 Task: Add an event with the title Webinar: Introduction to Google AdWords, date '2024/04/04', time 7:30 AM to 9:30 AMand add a description: Conducting a competitive analysis to understand how the campaign performed compared to similar campaigns executed by competitors. This involves evaluating the differentiation, uniqueness, and competitive advantage of the campaign in the marketplace., put the event into Green category . Add location for the event as: 654 Shipwreck Beach, Zakynthos, Greece, logged in from the account softage.2@softage.netand send the event invitation to softage.9@softage.net and softage.10@softage.net. Set a reminder for the event 12 hour before
Action: Mouse moved to (118, 109)
Screenshot: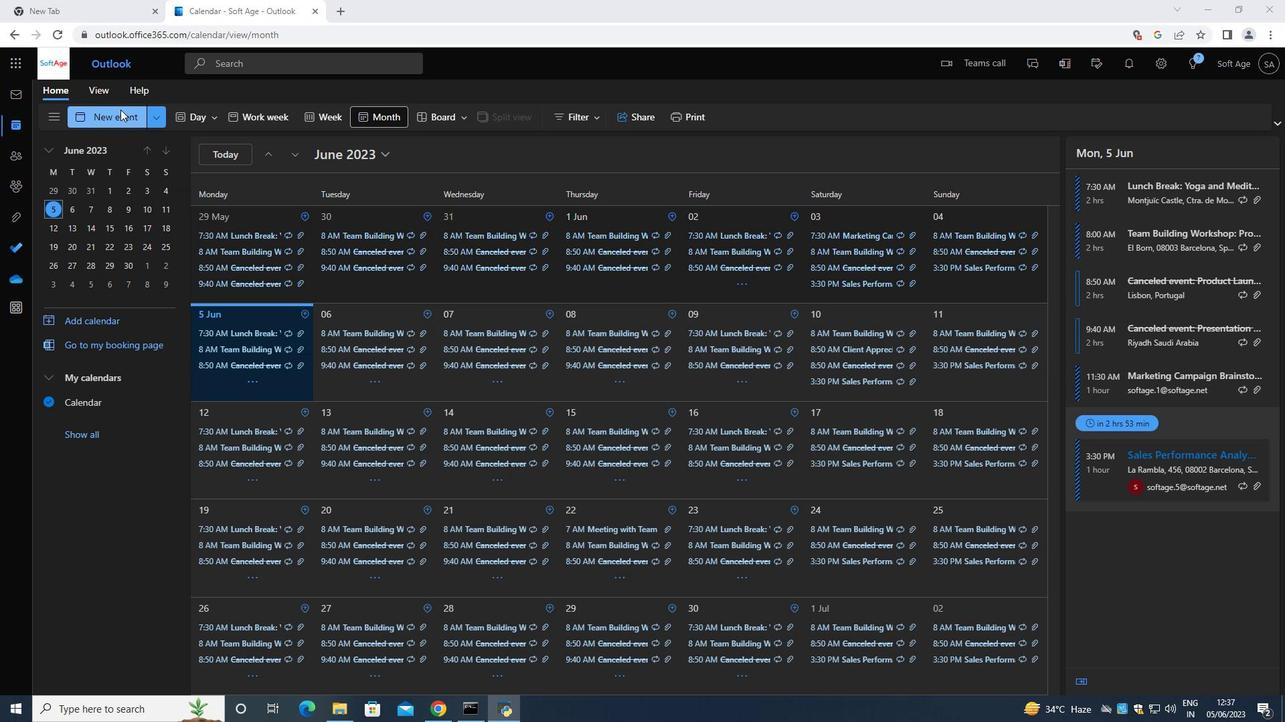 
Action: Mouse pressed left at (118, 109)
Screenshot: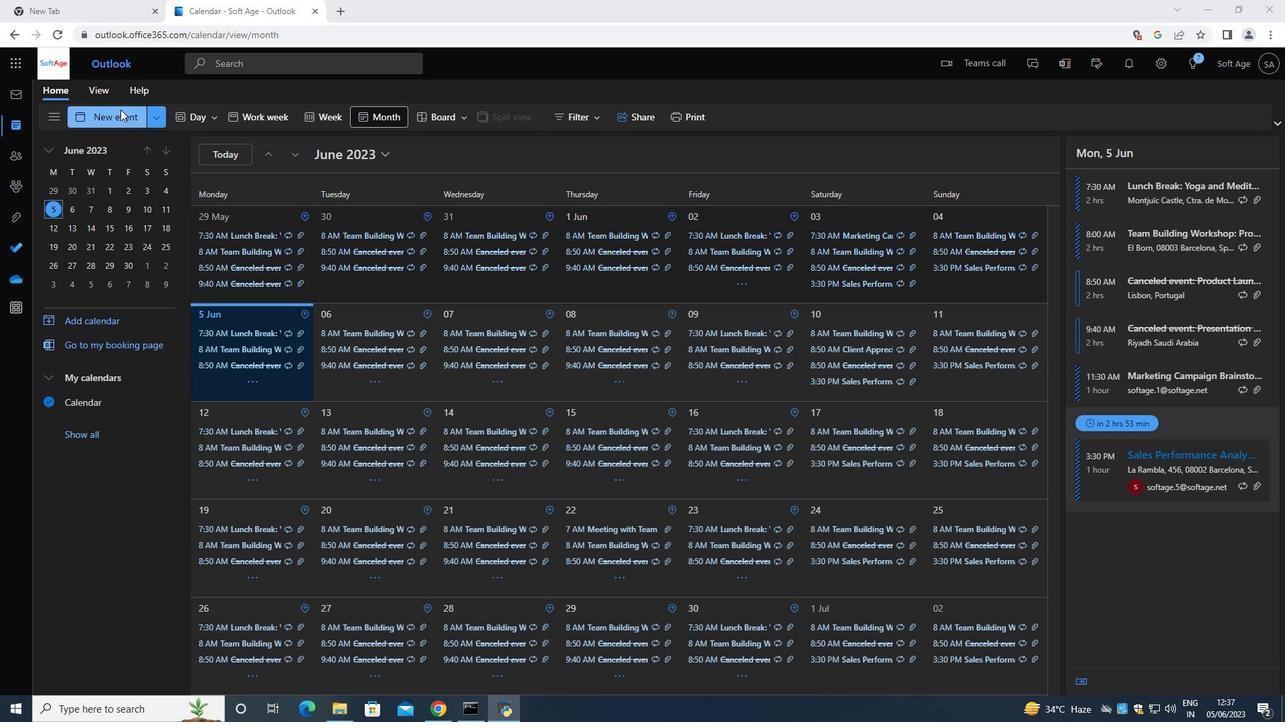
Action: Mouse moved to (356, 199)
Screenshot: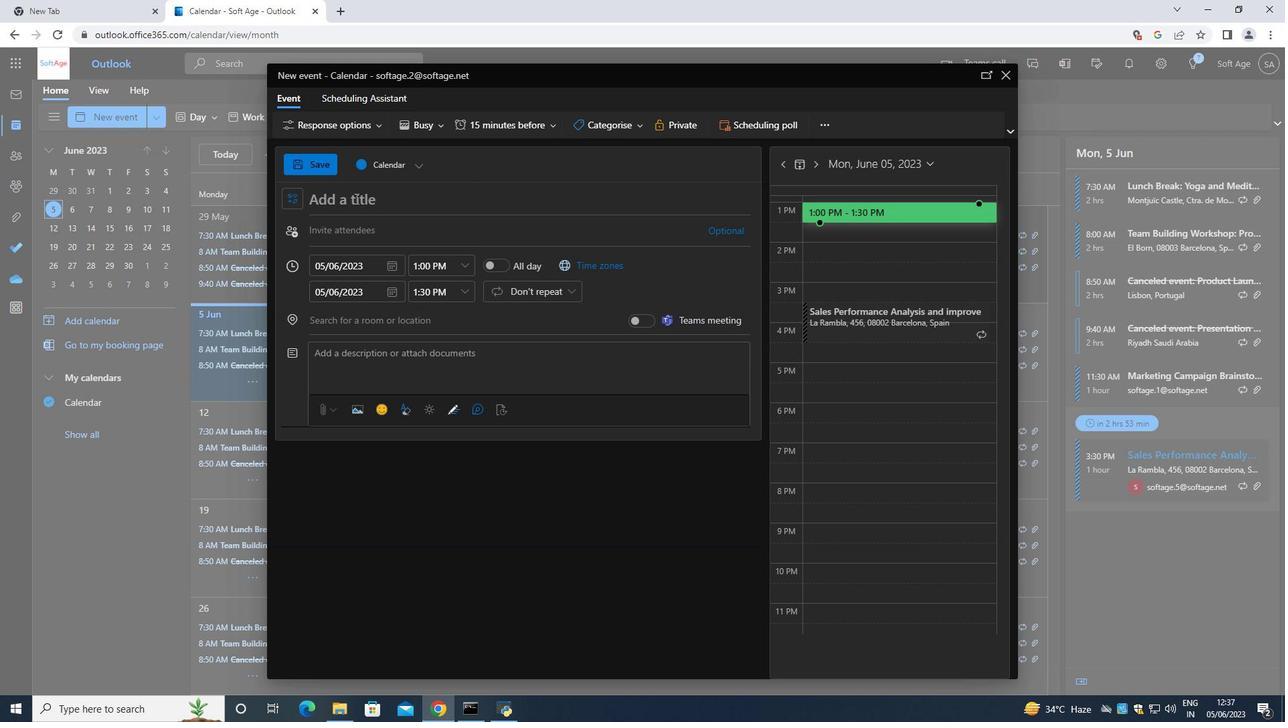 
Action: Mouse pressed left at (356, 199)
Screenshot: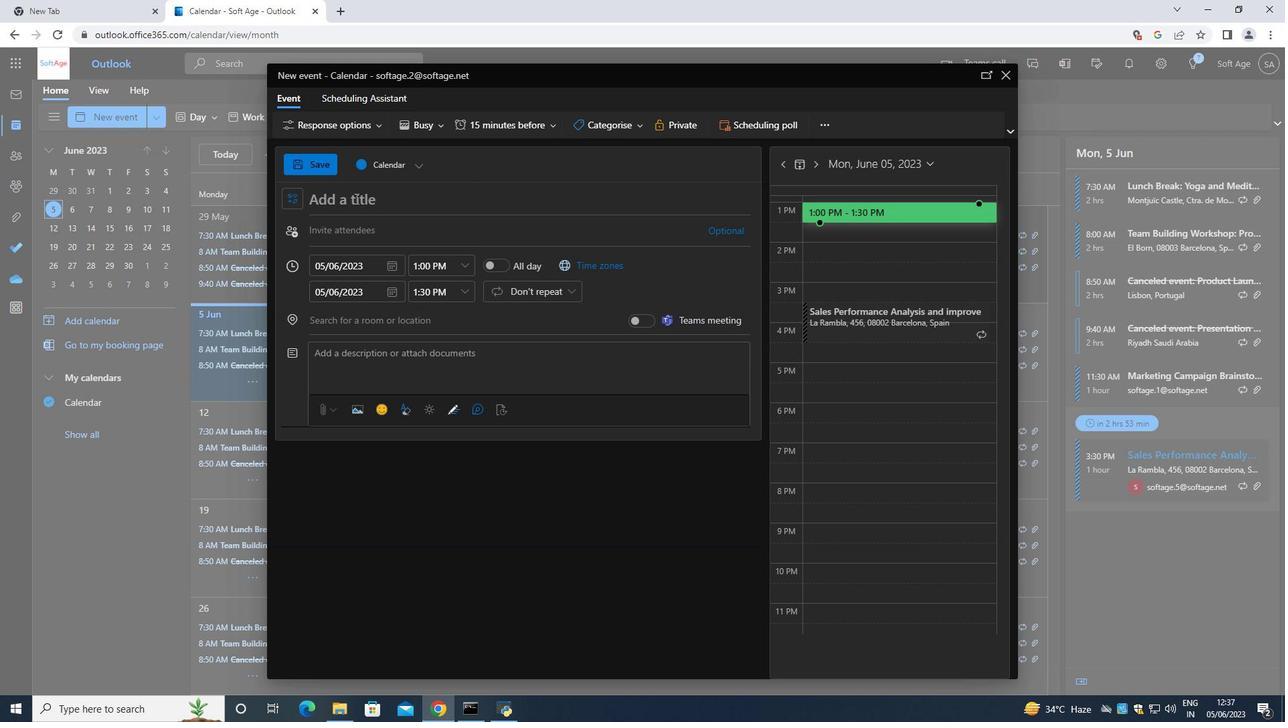 
Action: Mouse moved to (328, 182)
Screenshot: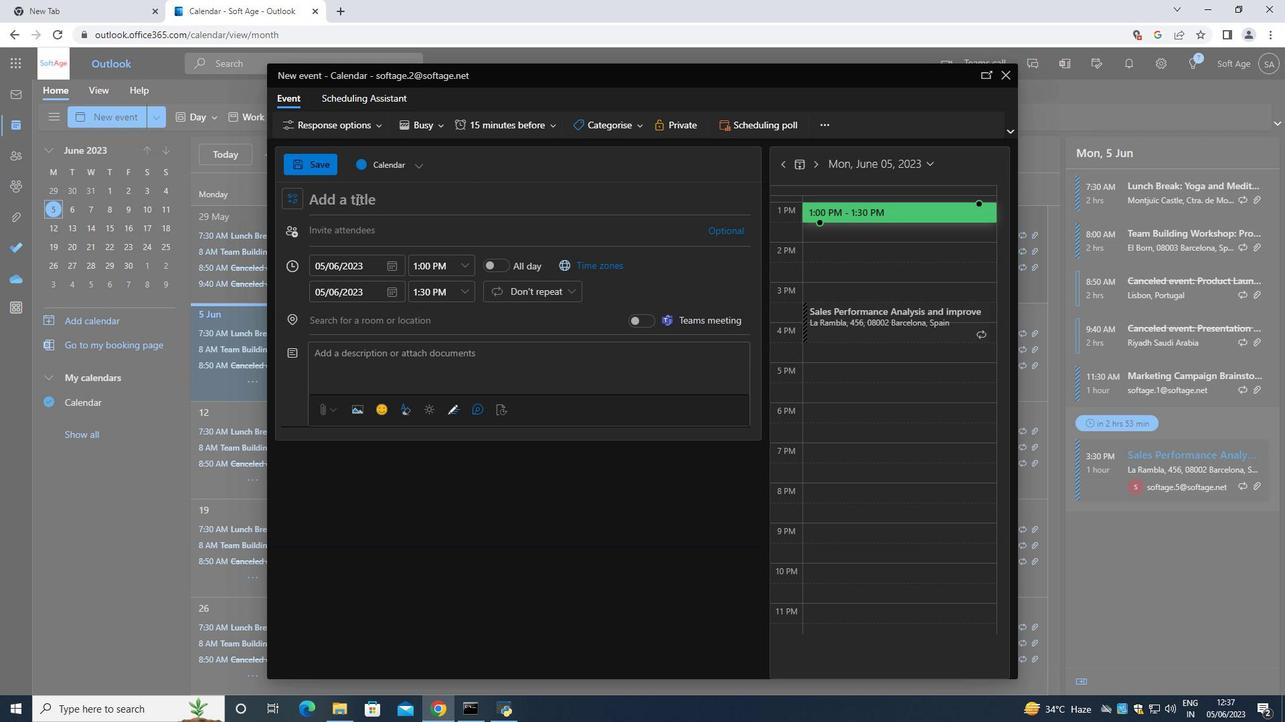 
Action: Key pressed <Key.shift>Webinar<Key.space><Key.backspace><Key.shift_r>:<Key.space><Key.shift><Key.shift><Key.shift><Key.shift>Introduction<Key.space>to<Key.space><Key.shift><Key.shift><Key.shift><Key.shift><Key.shift><Key.shift><Key.shift><Key.shift><Key.shift><Key.shift><Key.shift><Key.shift><Key.shift><Key.shift><Key.shift><Key.shift>Google<Key.space><Key.shift>D<Key.backspace><Key.shift>Ad<Key.shift><Key.shift><Key.shift><Key.shift><Key.shift>w<Key.backspace><Key.shift><Key.shift><Key.shift><Key.shift><Key.shift><Key.shift><Key.shift>Words
Screenshot: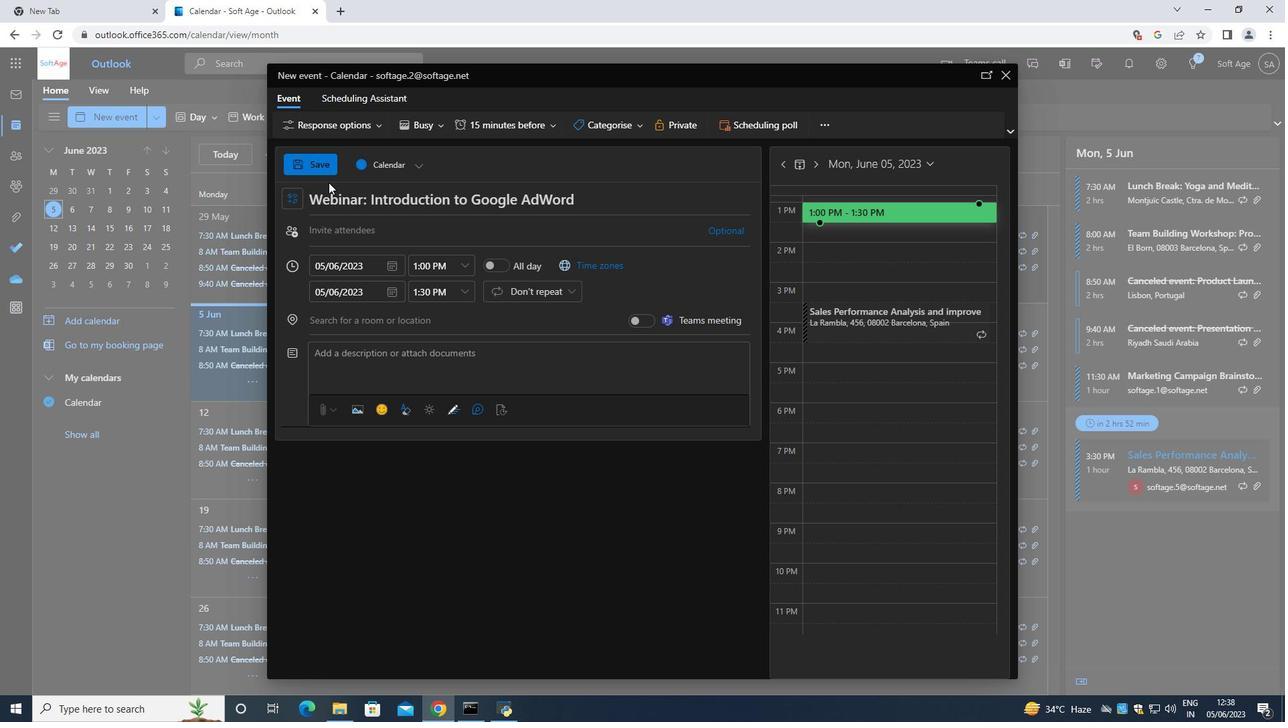 
Action: Mouse moved to (392, 267)
Screenshot: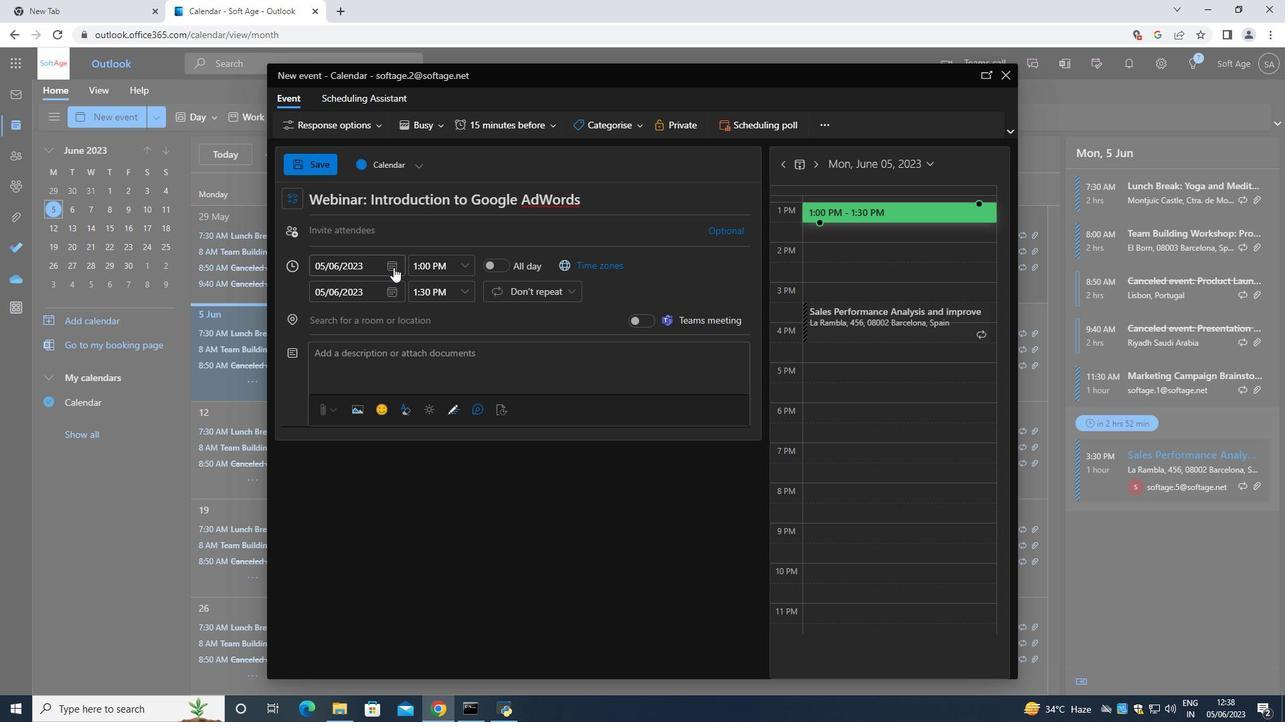 
Action: Mouse pressed left at (392, 267)
Screenshot: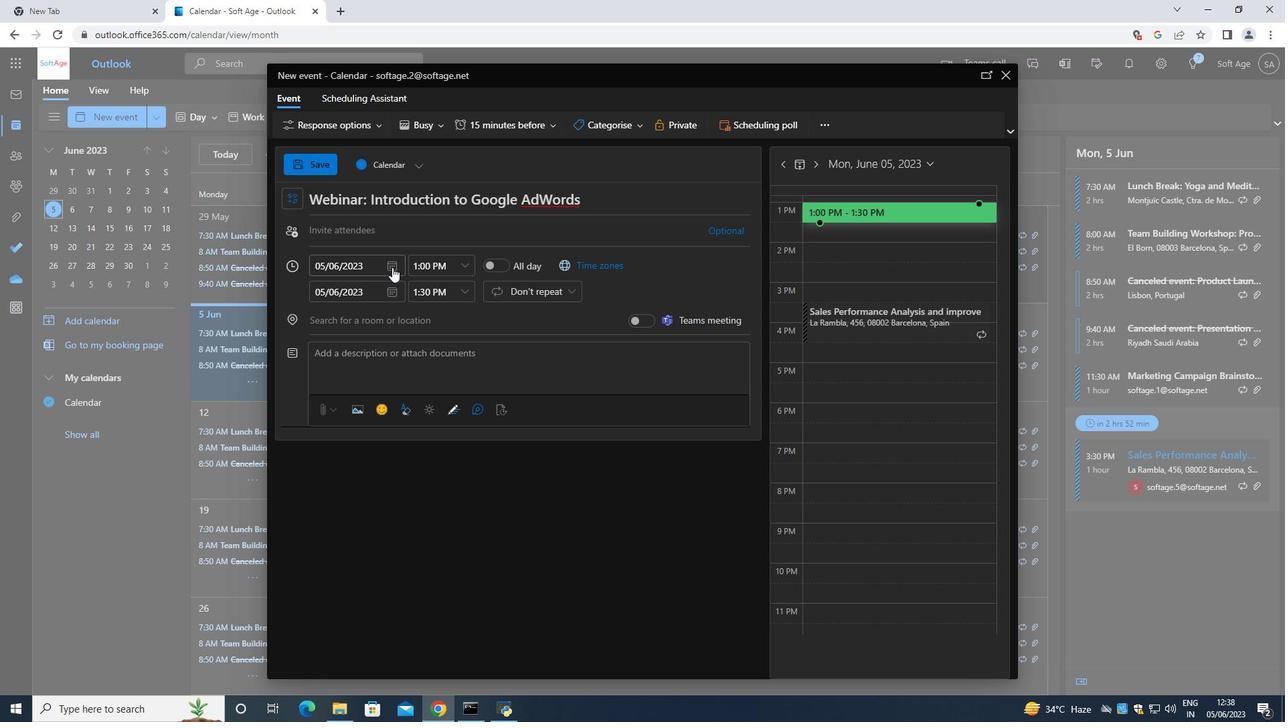 
Action: Mouse moved to (437, 291)
Screenshot: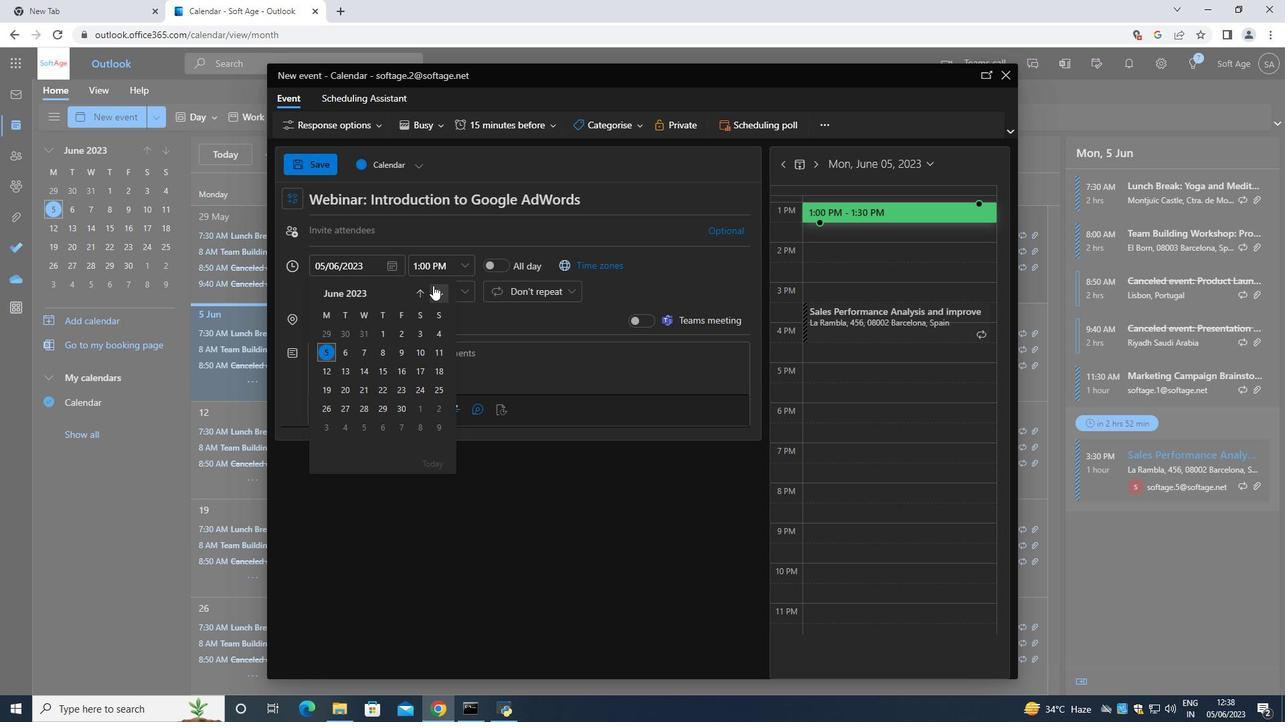 
Action: Mouse pressed left at (437, 291)
Screenshot: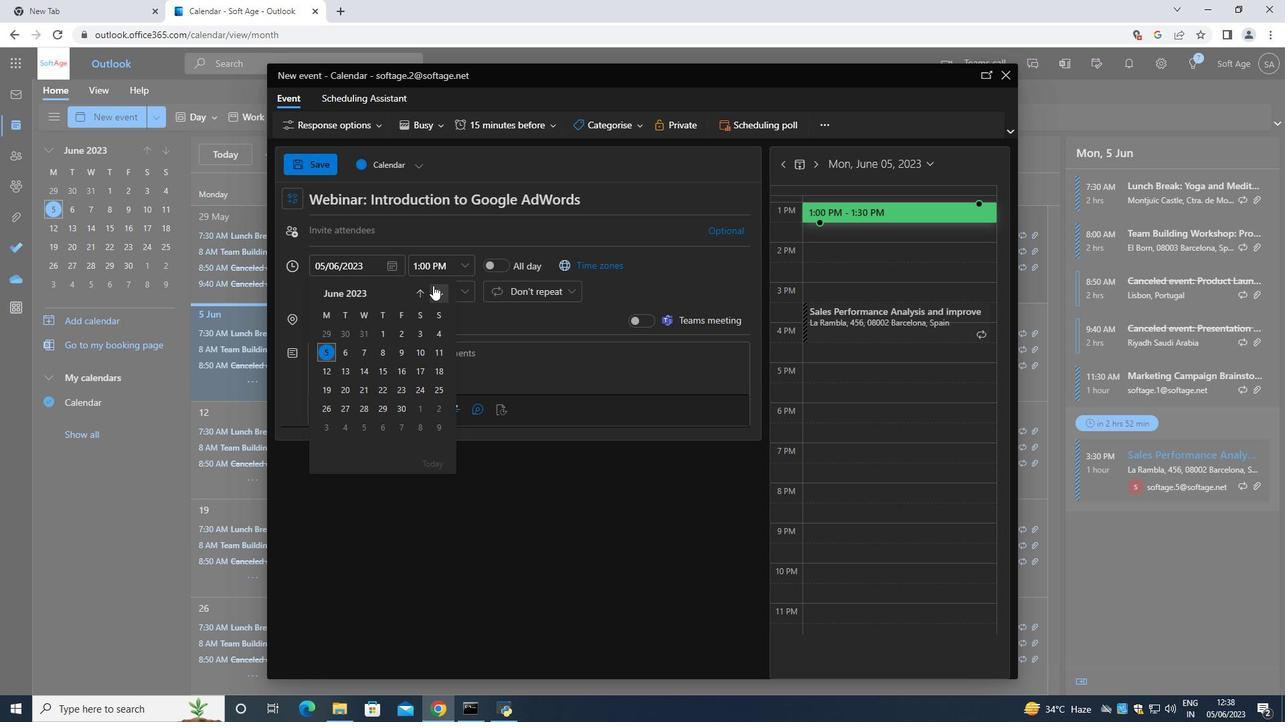 
Action: Mouse moved to (438, 291)
Screenshot: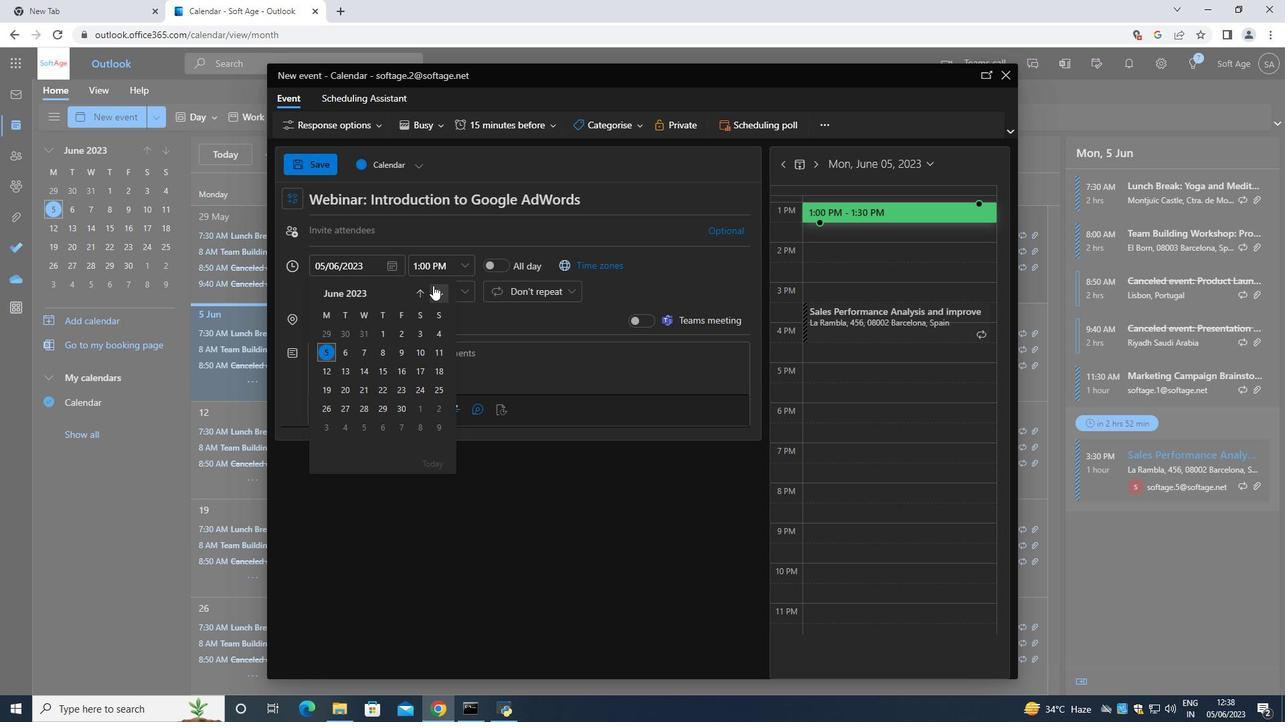 
Action: Mouse pressed left at (438, 291)
Screenshot: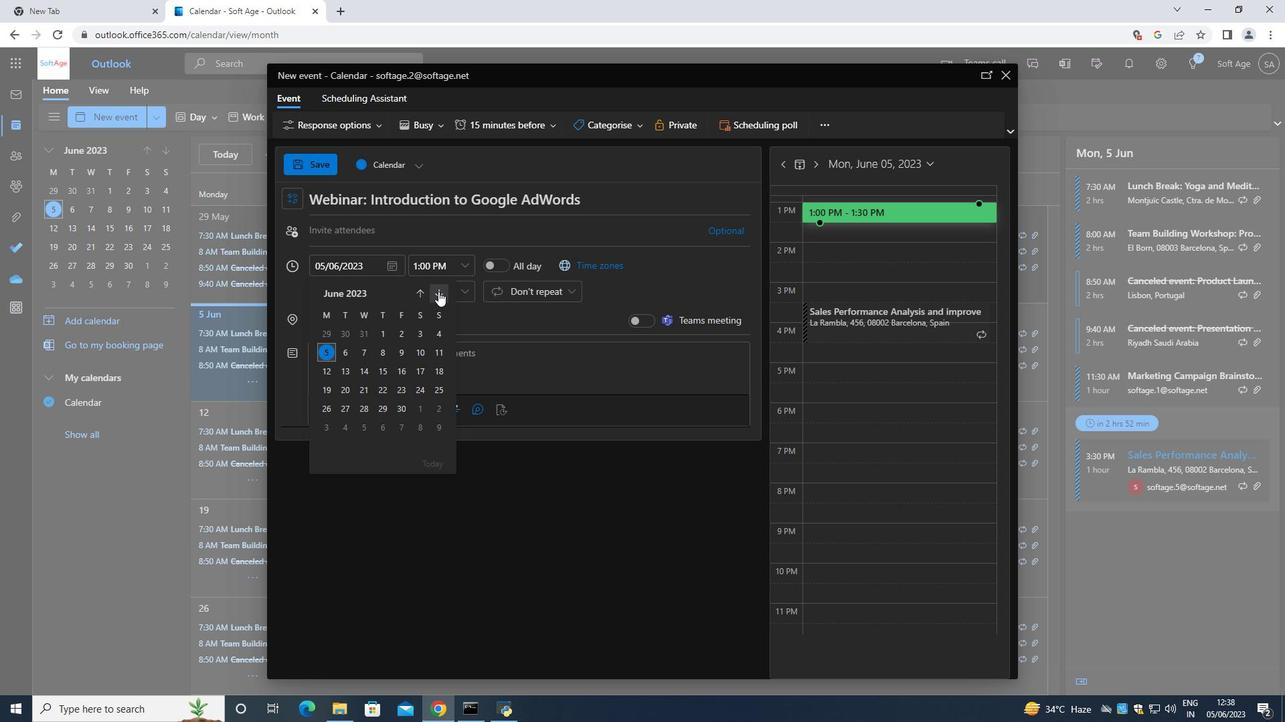 
Action: Mouse pressed left at (438, 291)
Screenshot: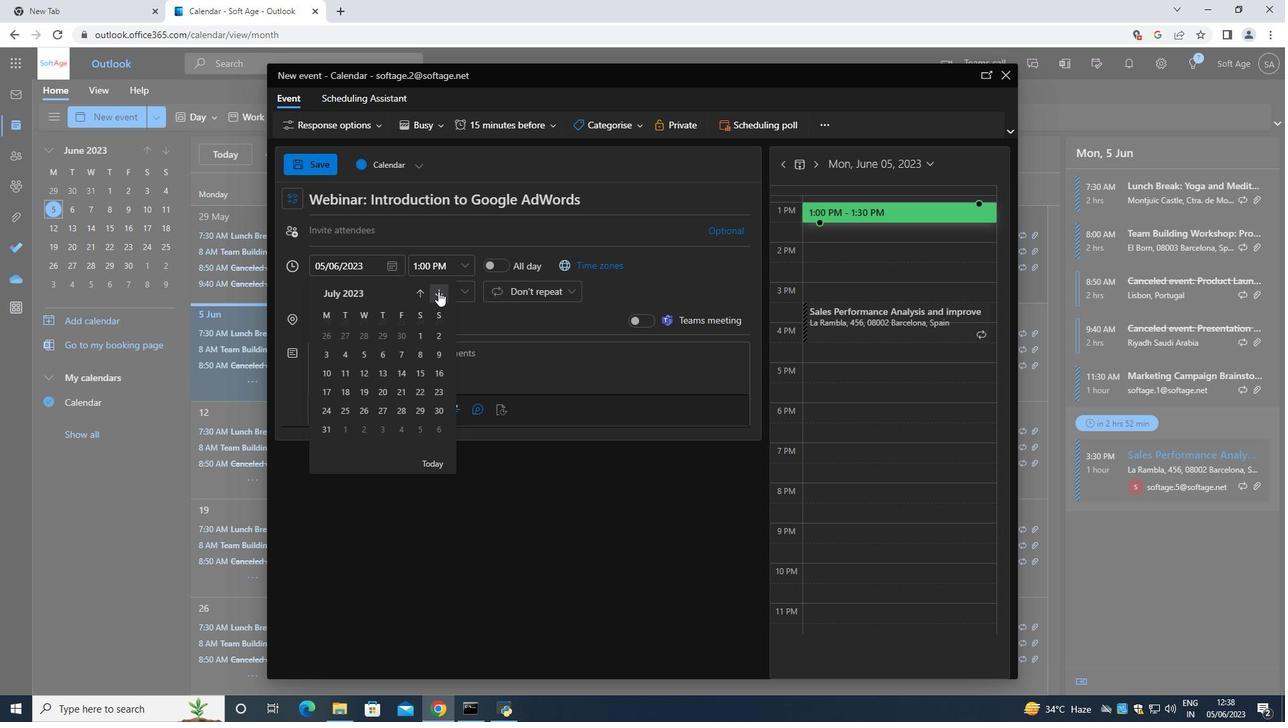 
Action: Mouse moved to (438, 291)
Screenshot: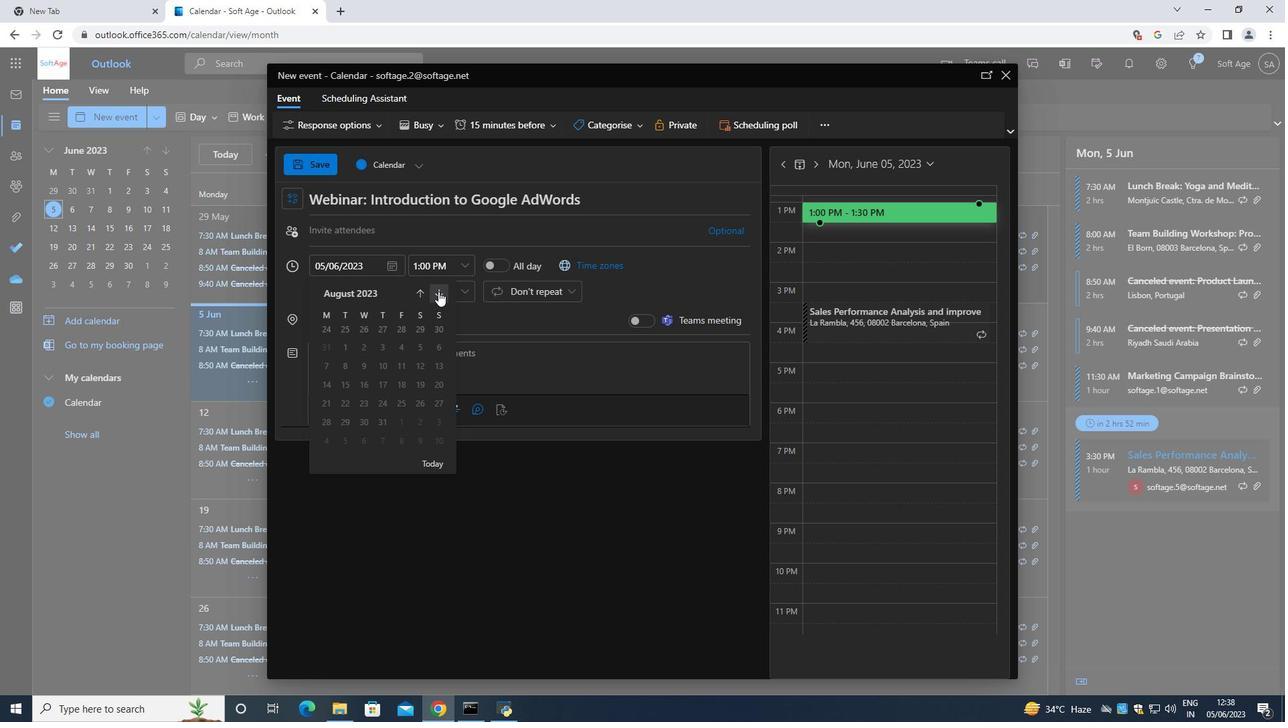 
Action: Mouse pressed left at (438, 291)
Screenshot: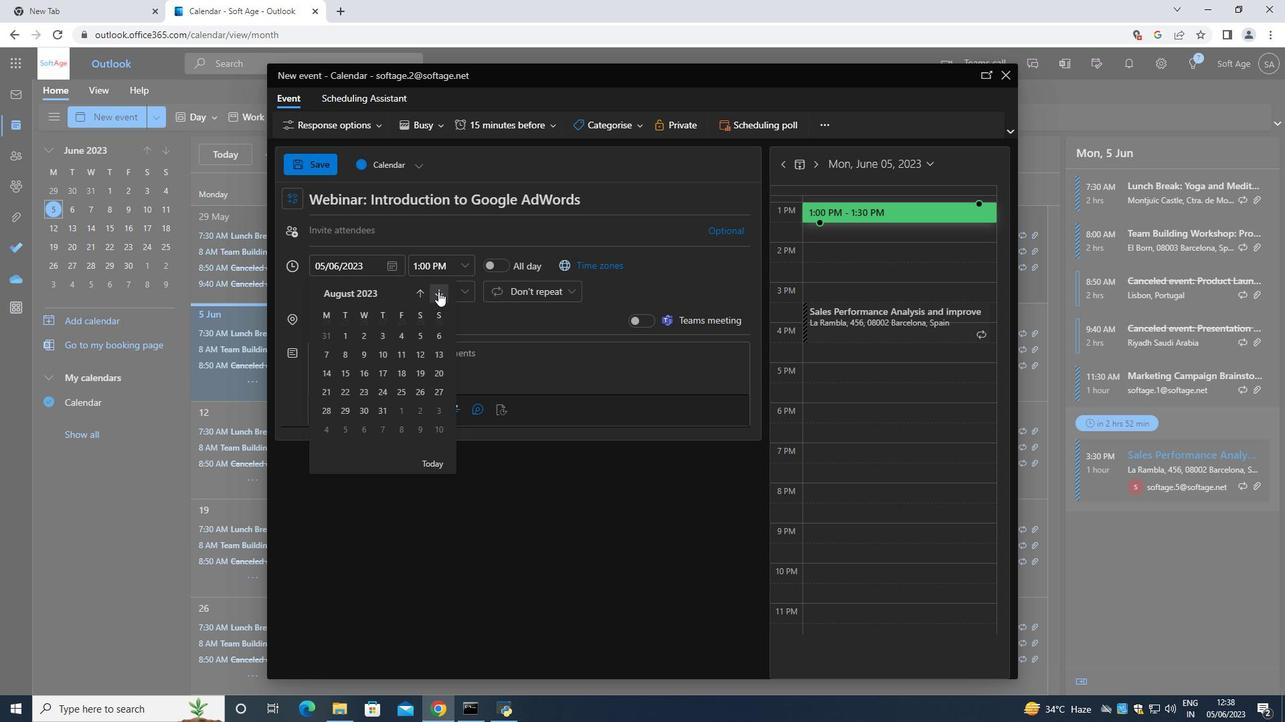
Action: Mouse pressed left at (438, 291)
Screenshot: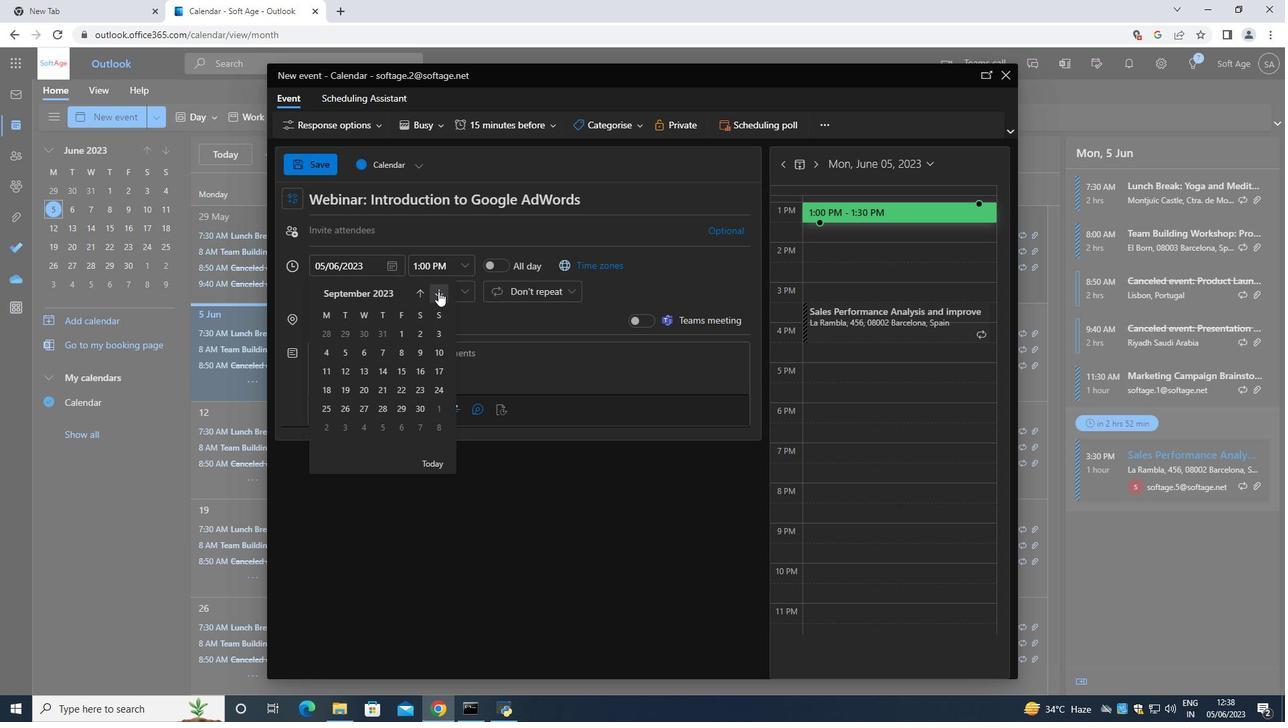 
Action: Mouse moved to (439, 291)
Screenshot: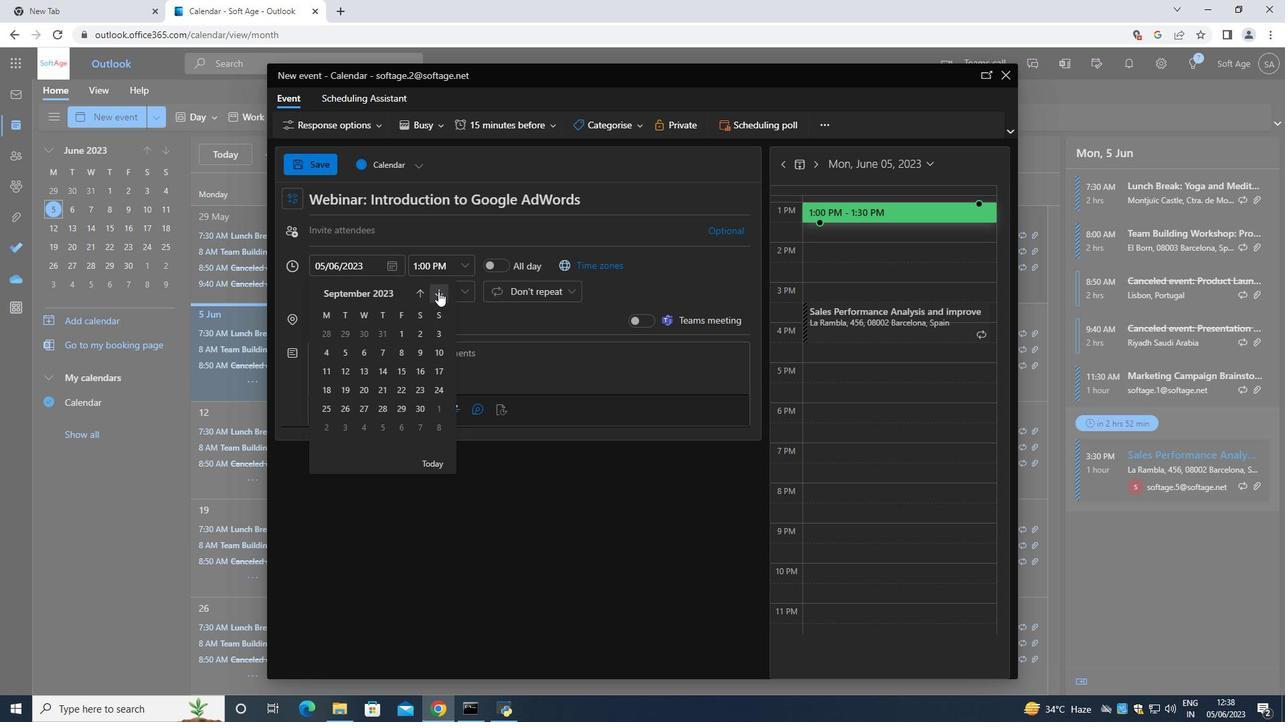 
Action: Mouse pressed left at (439, 291)
Screenshot: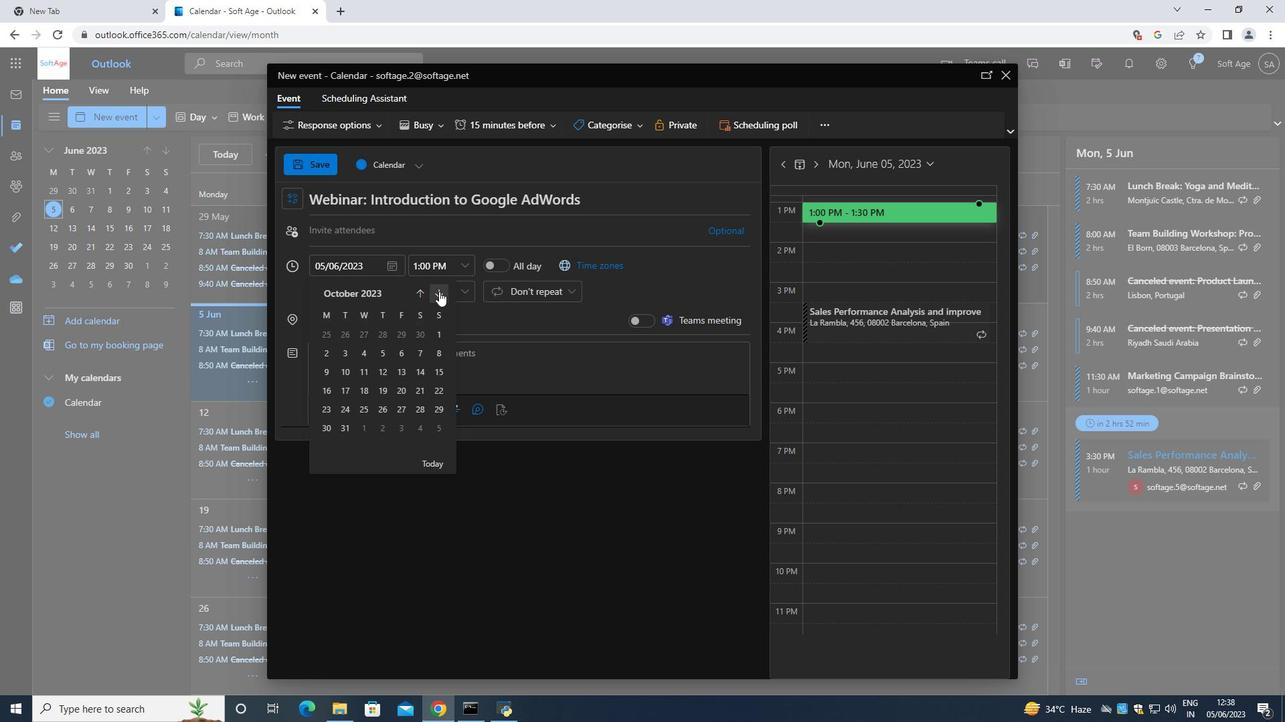 
Action: Mouse pressed left at (439, 291)
Screenshot: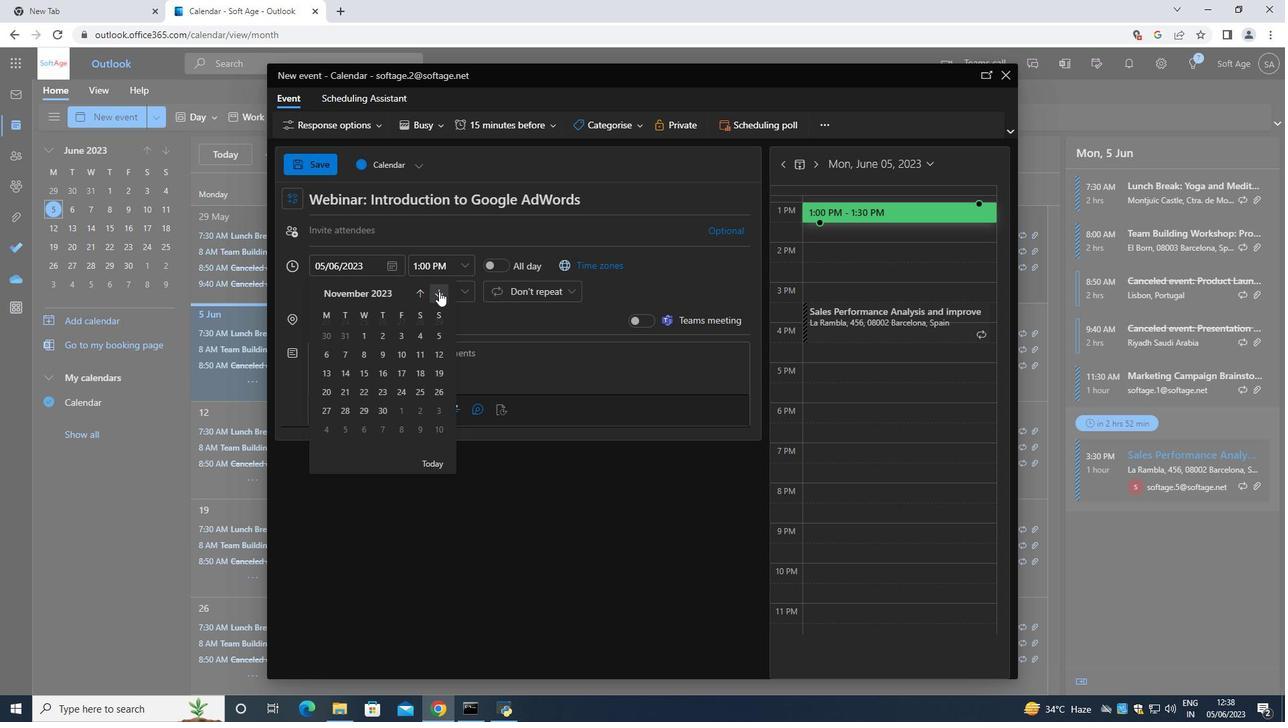 
Action: Mouse pressed left at (439, 291)
Screenshot: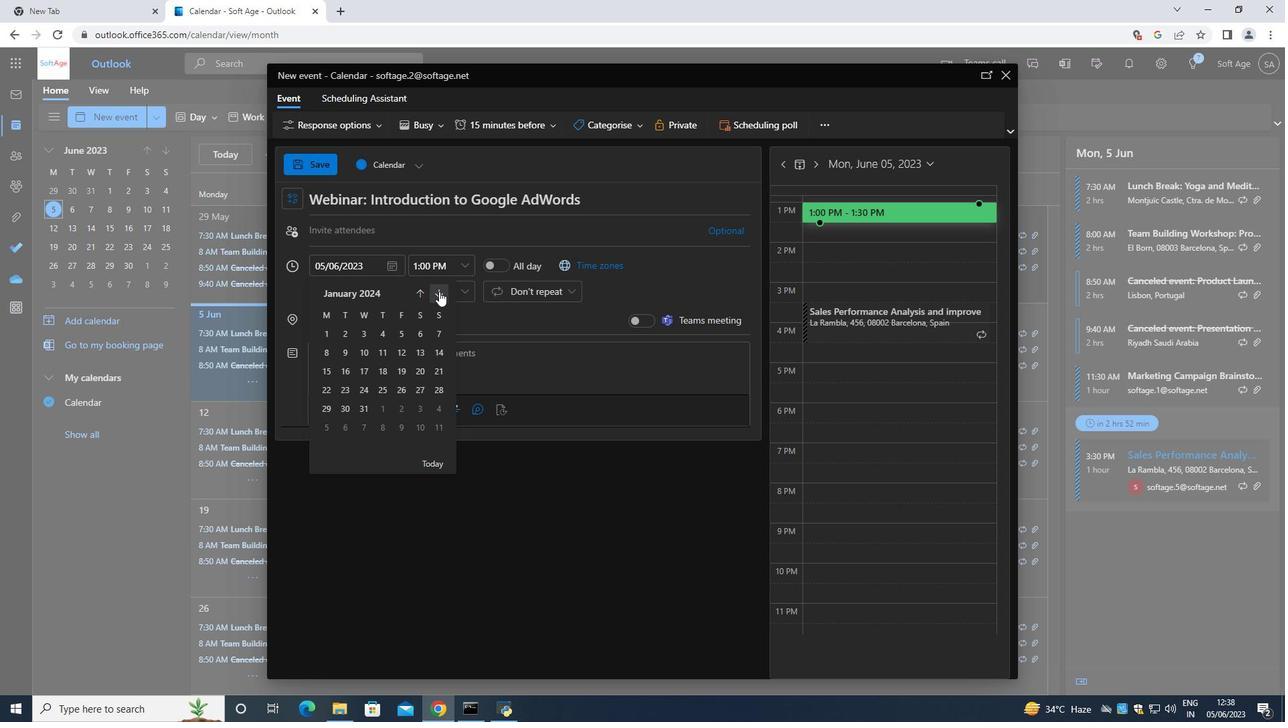 
Action: Mouse pressed left at (439, 291)
Screenshot: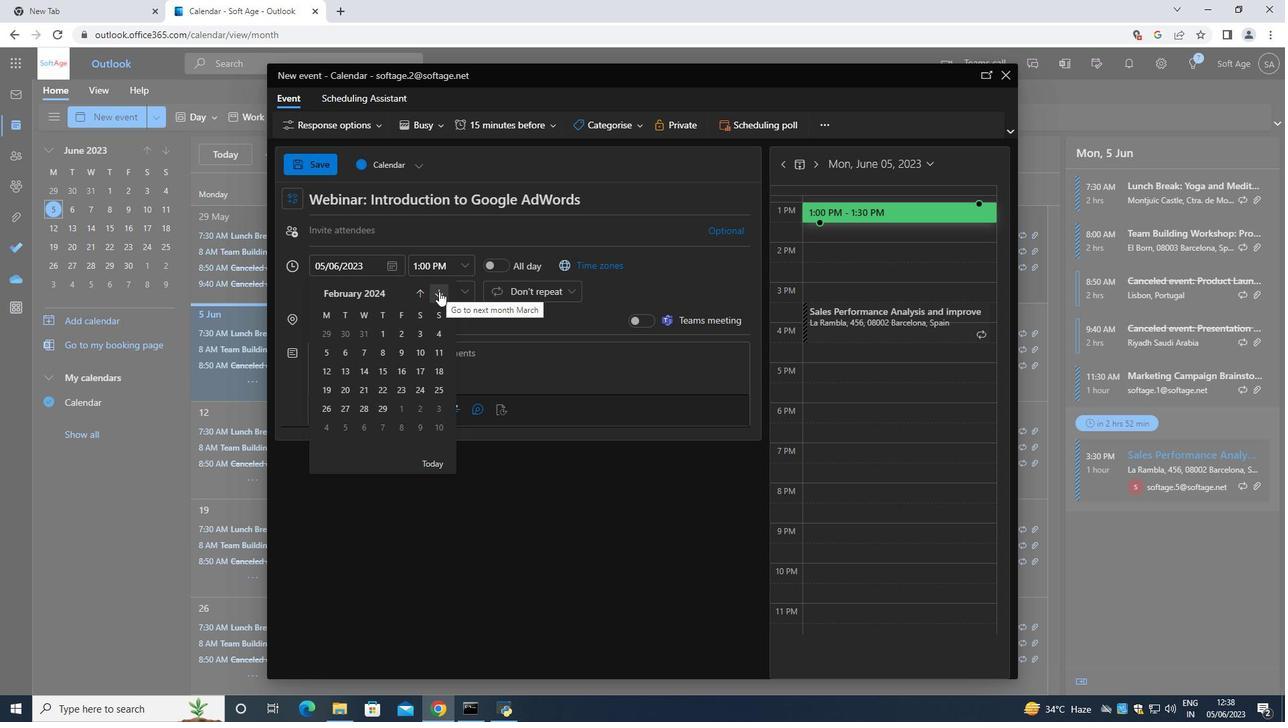 
Action: Mouse pressed left at (439, 291)
Screenshot: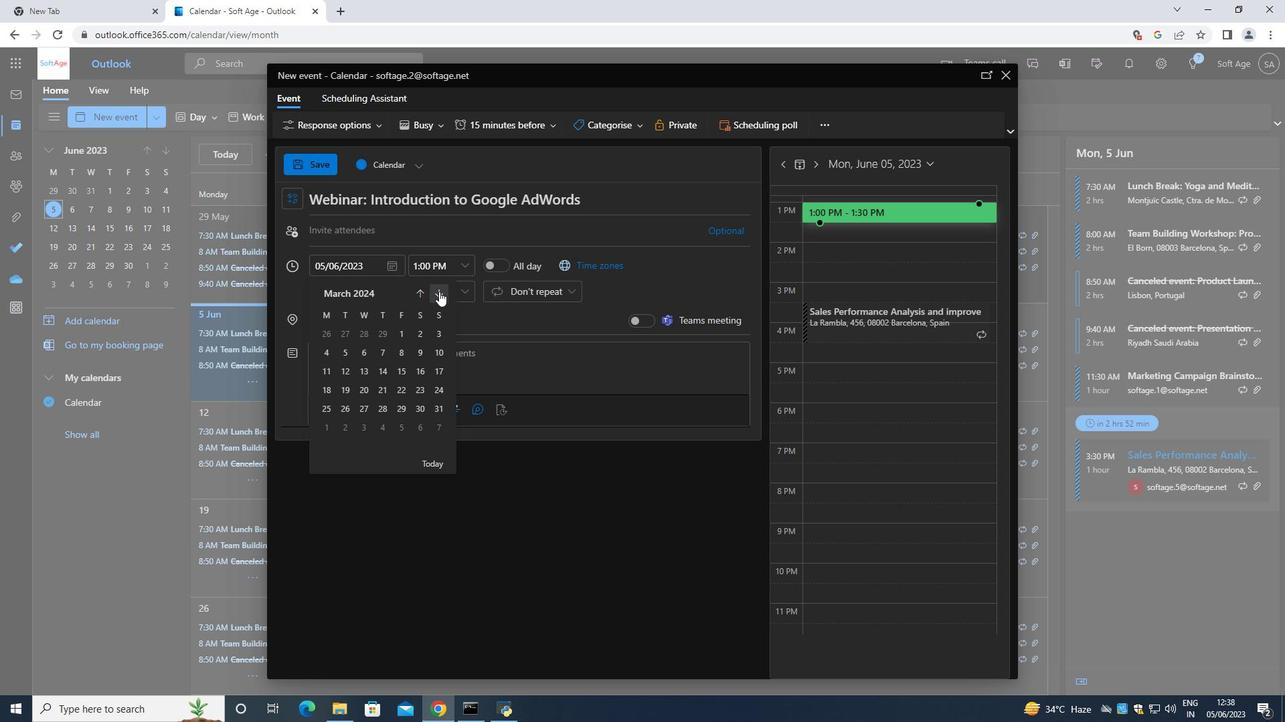 
Action: Mouse moved to (382, 333)
Screenshot: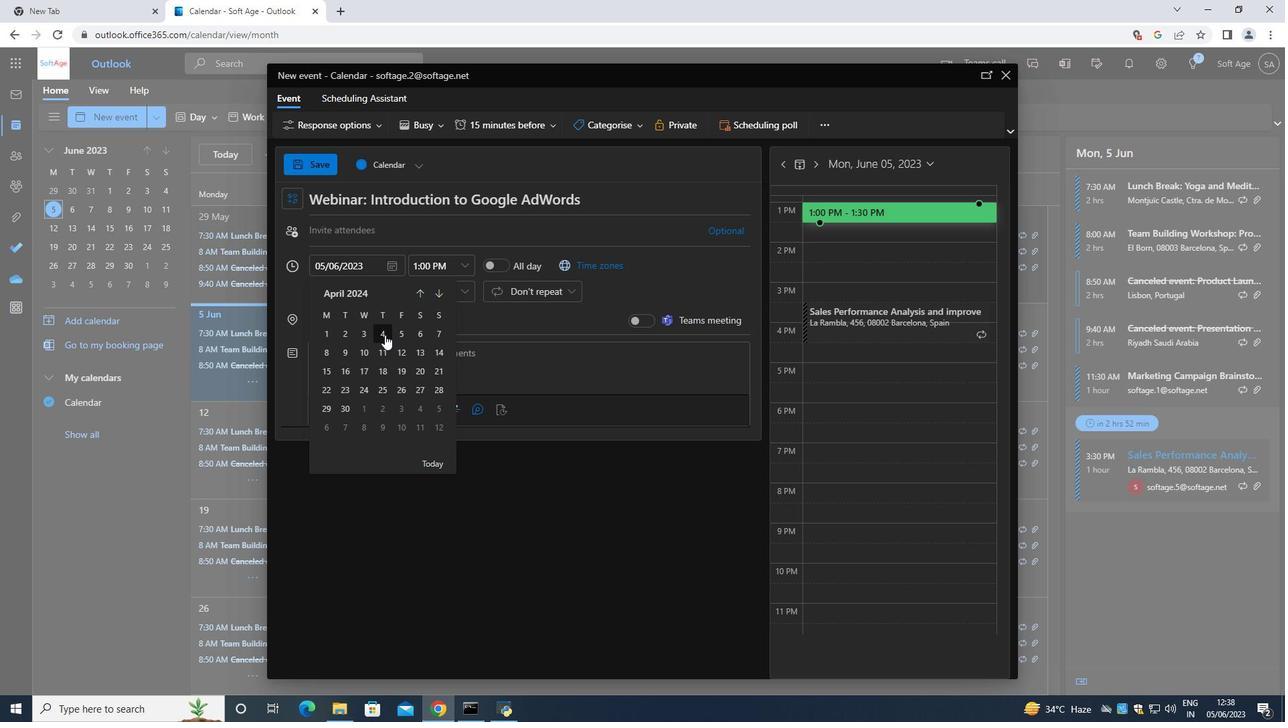 
Action: Mouse pressed left at (382, 333)
Screenshot: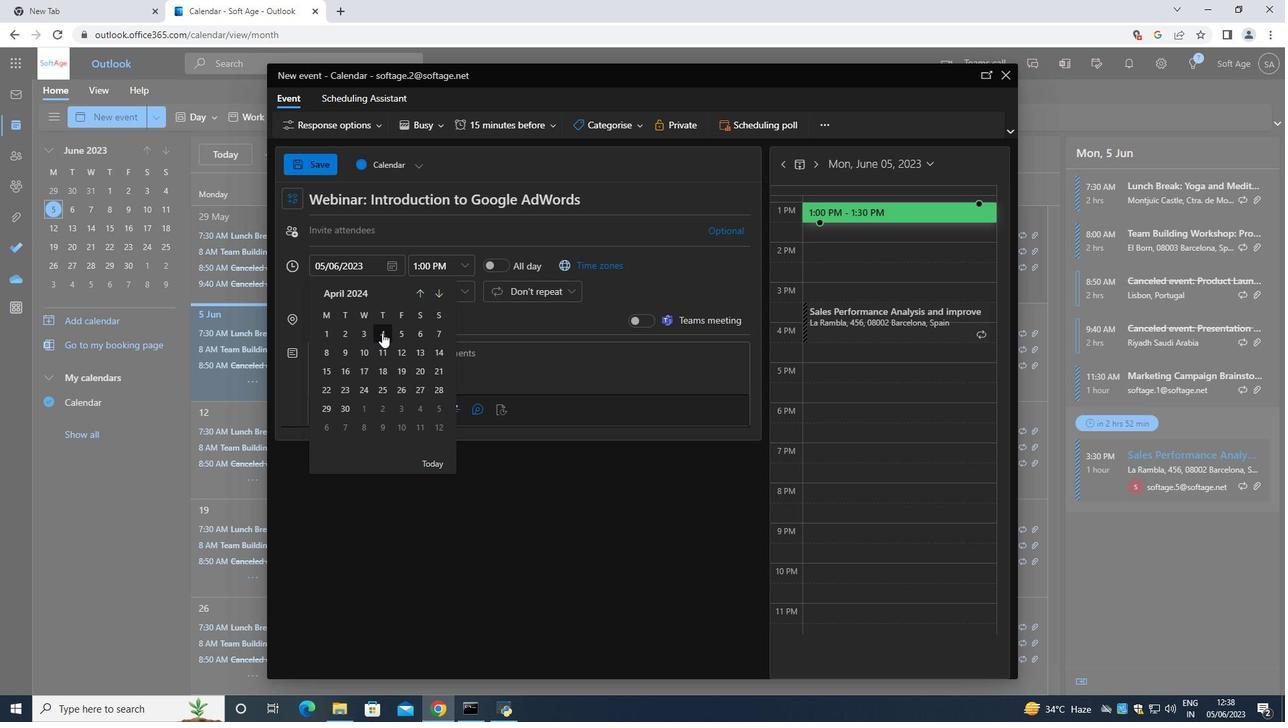 
Action: Mouse moved to (469, 270)
Screenshot: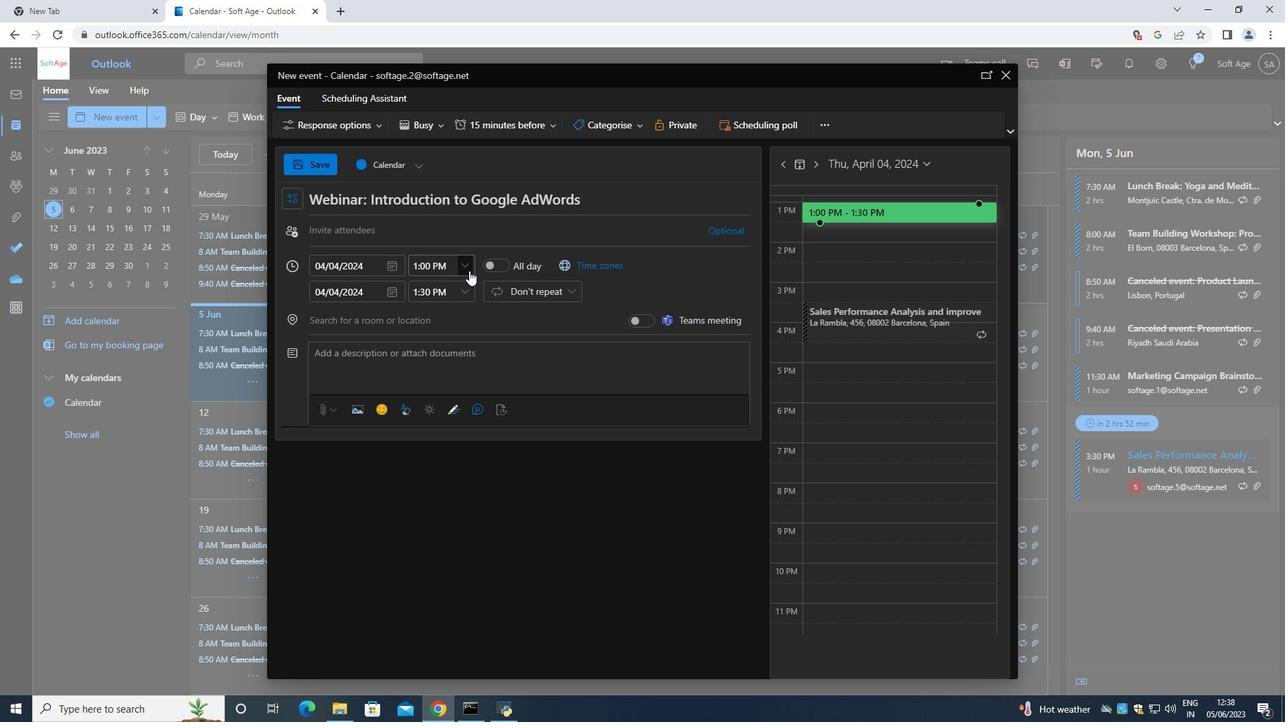 
Action: Mouse pressed left at (469, 270)
Screenshot: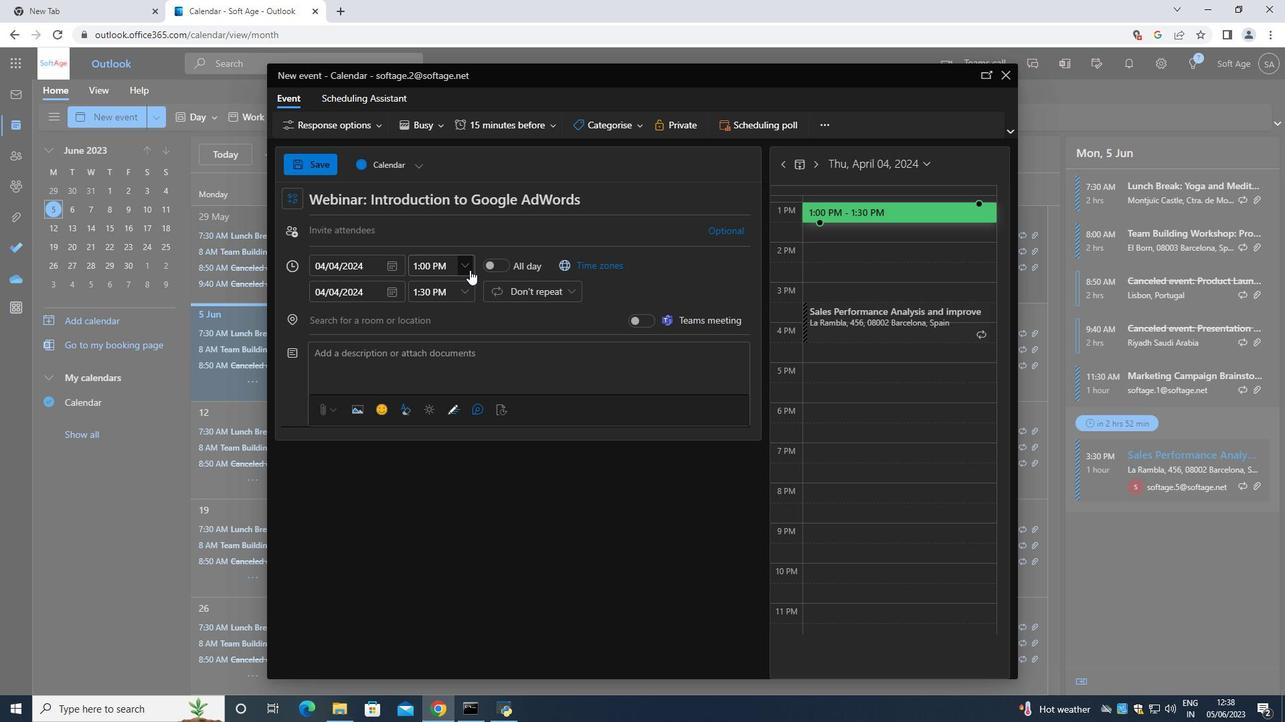 
Action: Mouse moved to (460, 283)
Screenshot: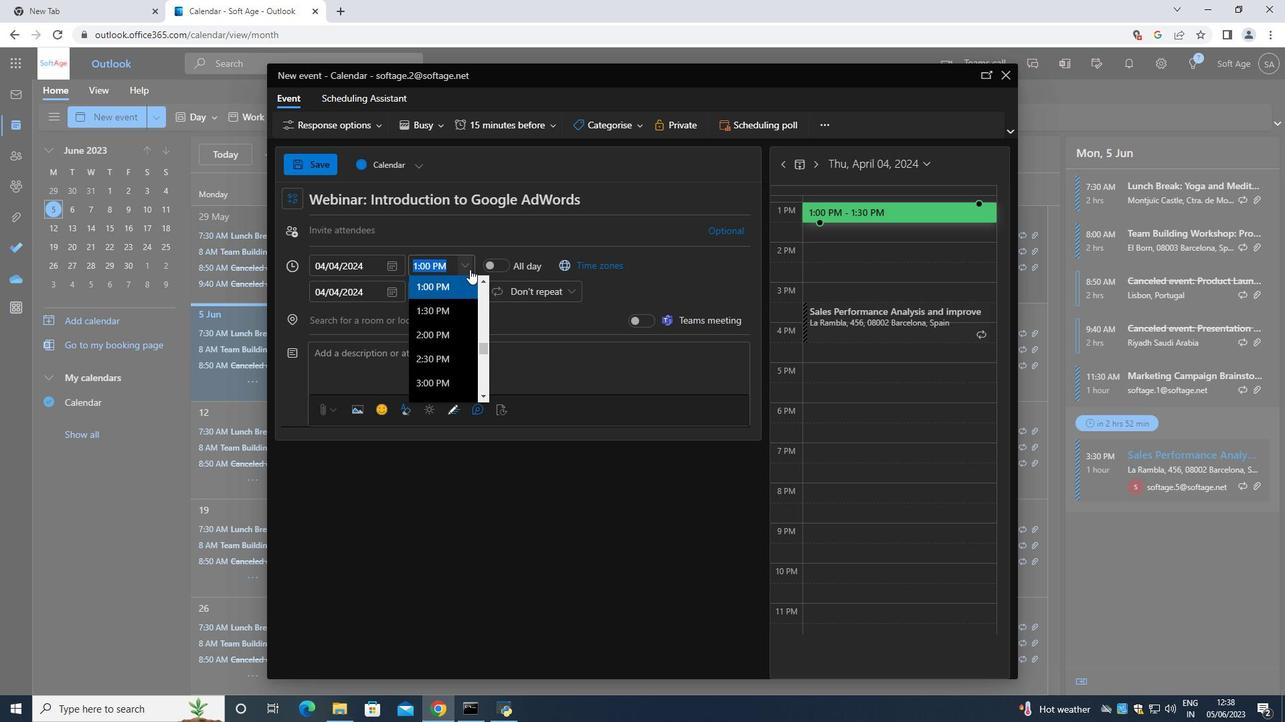 
Action: Mouse scrolled (460, 283) with delta (0, 0)
Screenshot: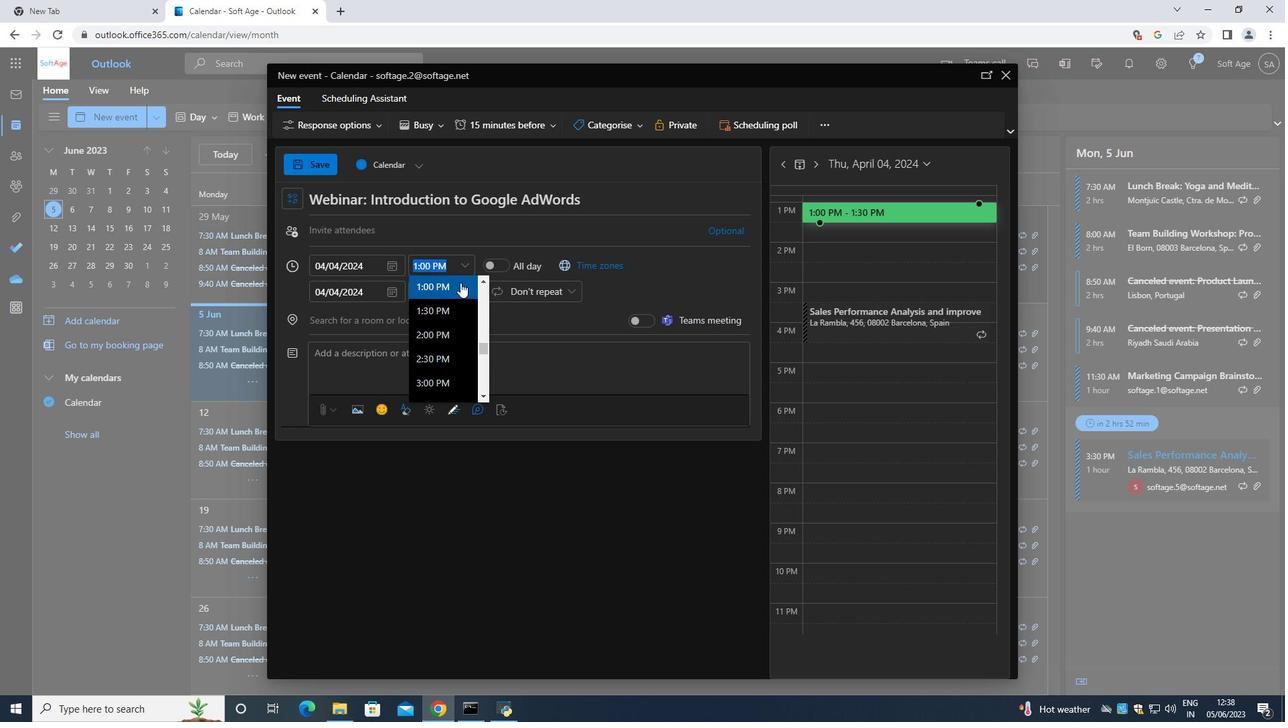 
Action: Mouse scrolled (460, 283) with delta (0, 0)
Screenshot: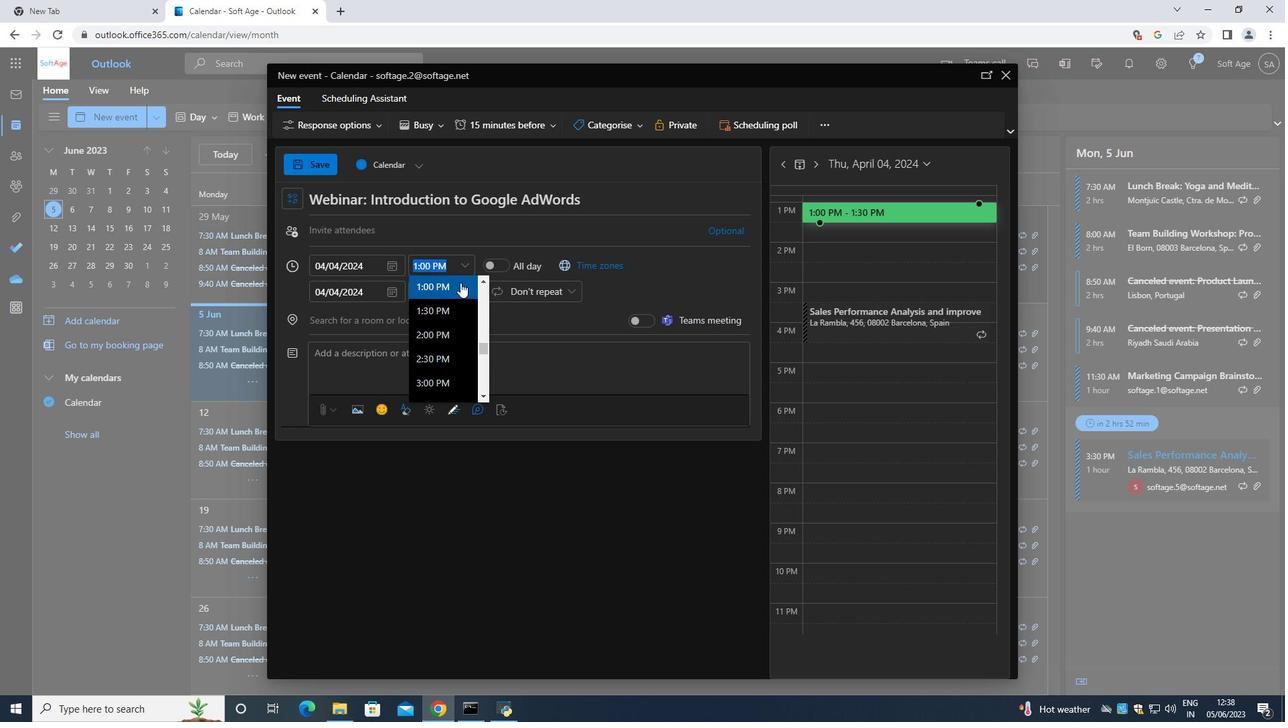 
Action: Mouse moved to (459, 283)
Screenshot: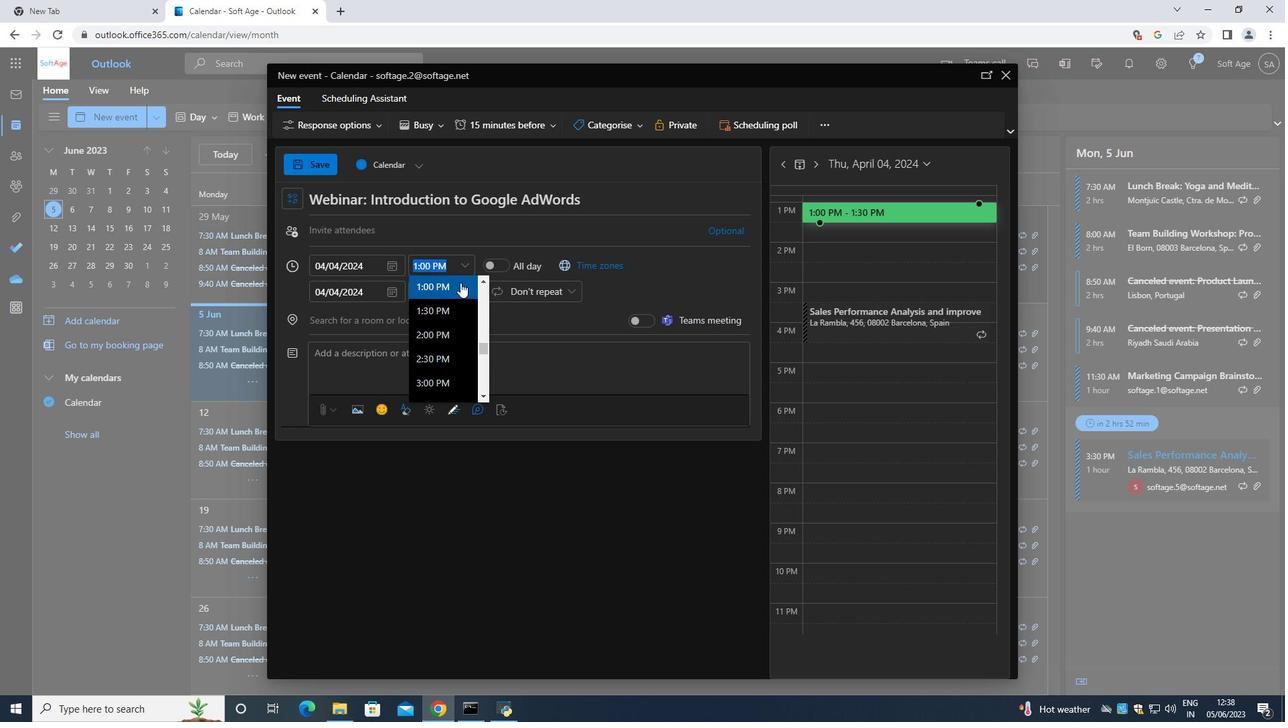 
Action: Mouse scrolled (459, 283) with delta (0, 0)
Screenshot: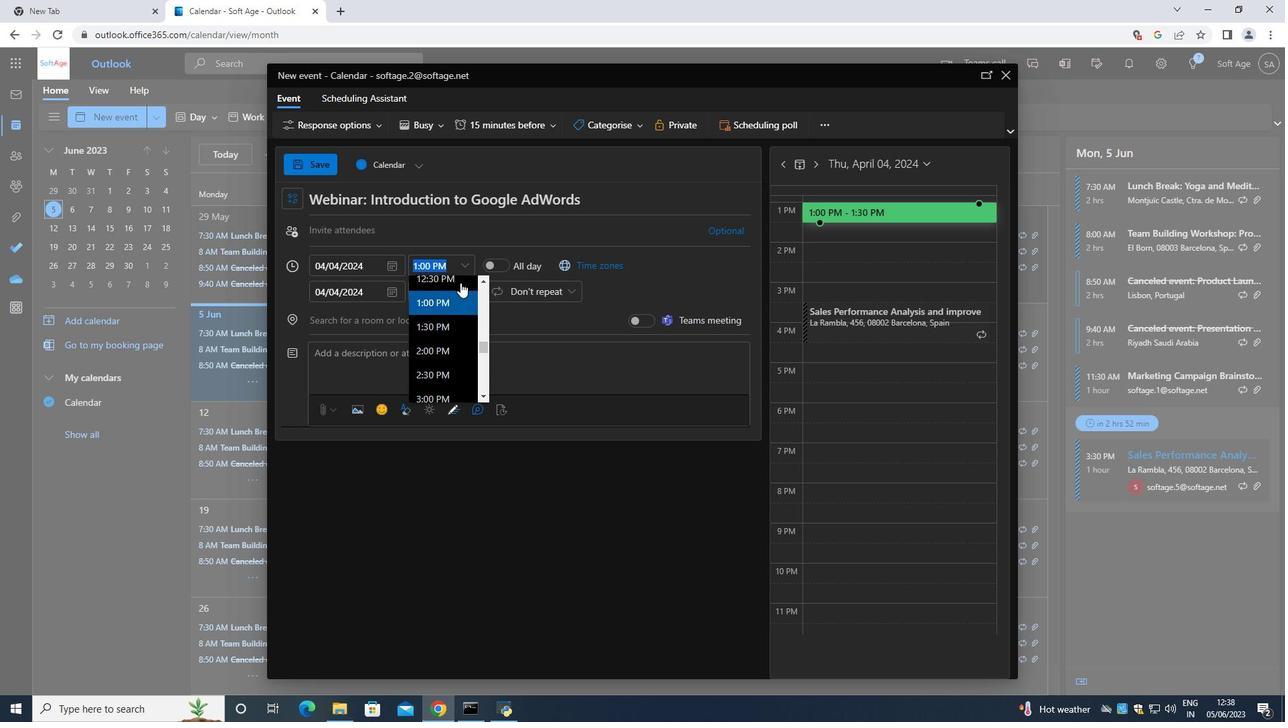 
Action: Mouse moved to (450, 299)
Screenshot: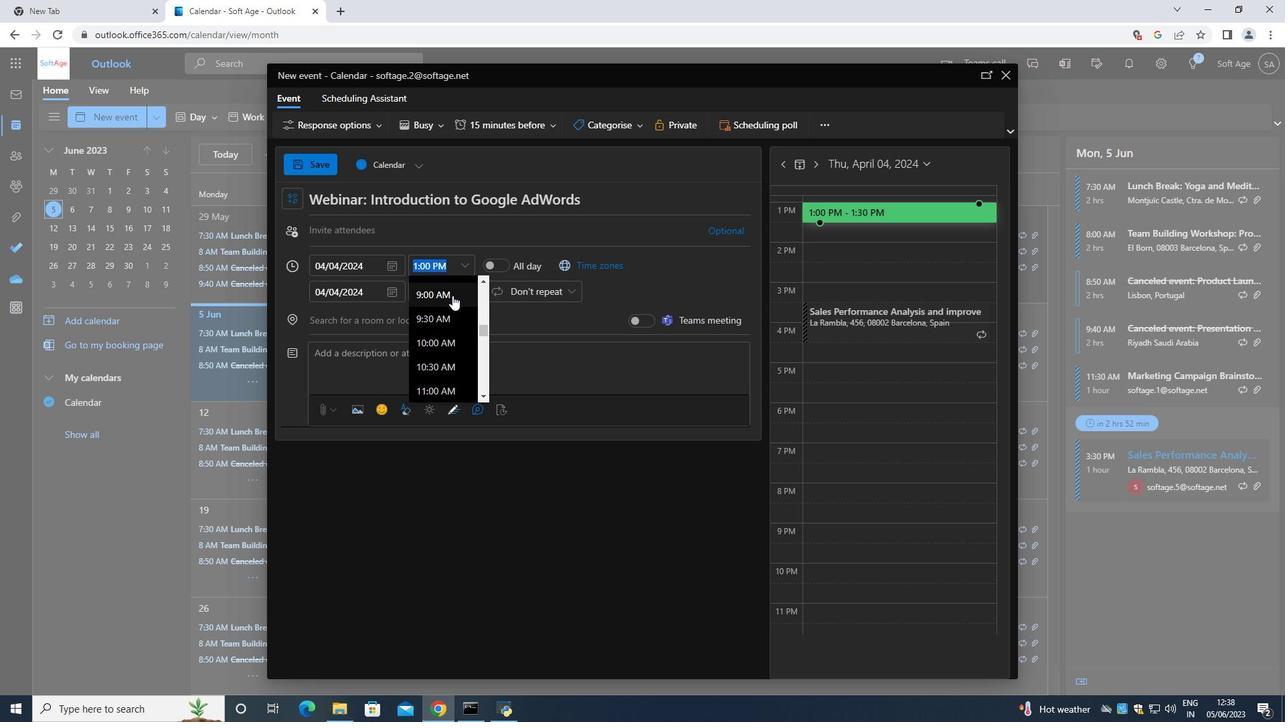 
Action: Mouse scrolled (450, 300) with delta (0, 0)
Screenshot: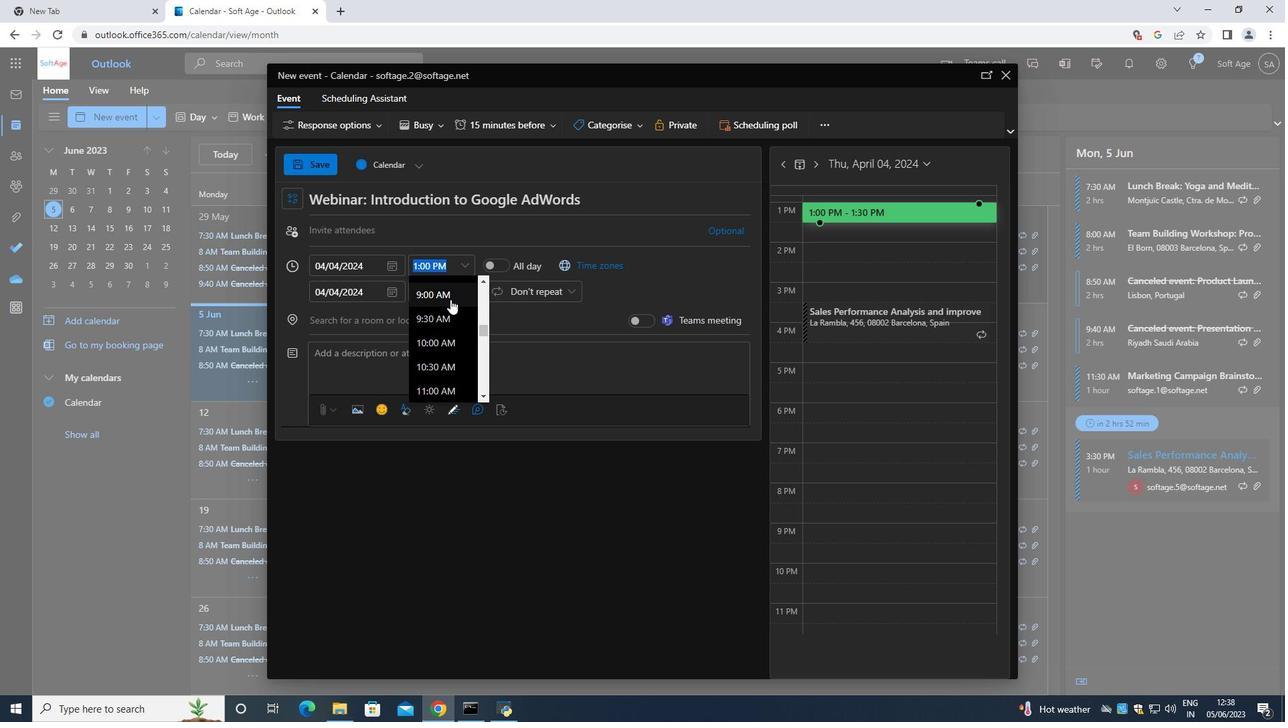 
Action: Mouse moved to (432, 291)
Screenshot: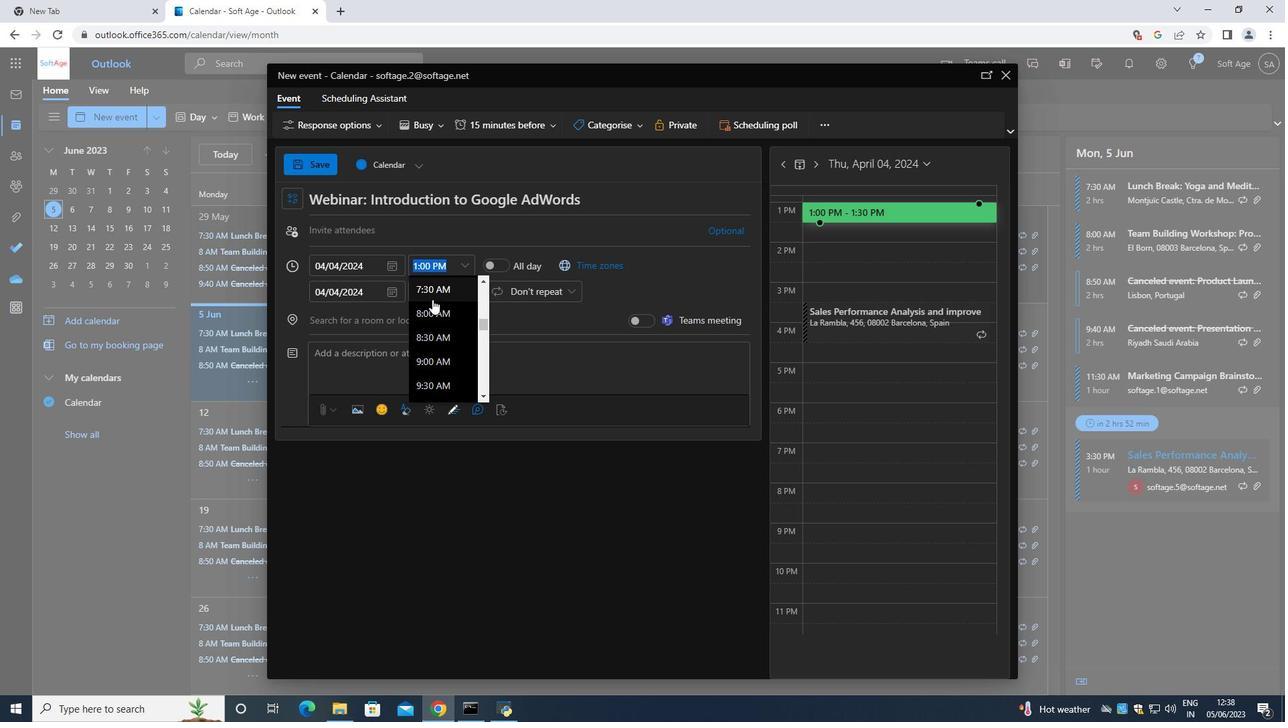 
Action: Mouse pressed left at (432, 291)
Screenshot: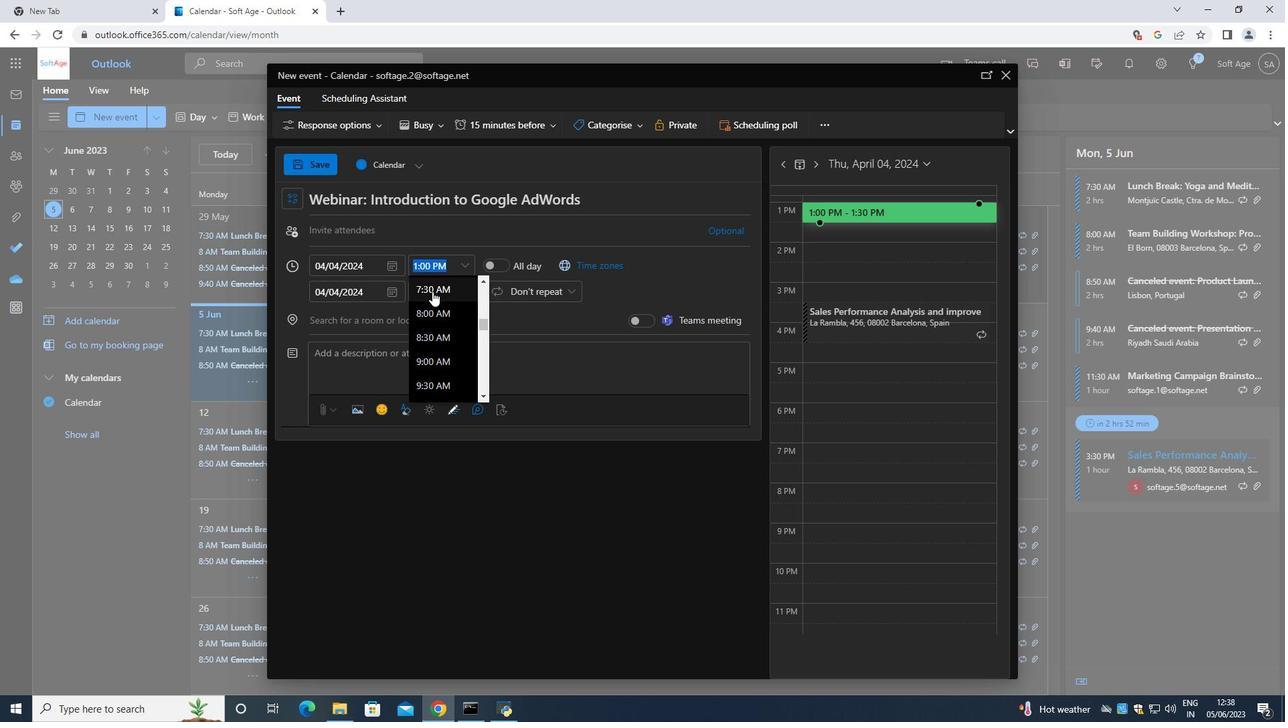 
Action: Mouse moved to (464, 290)
Screenshot: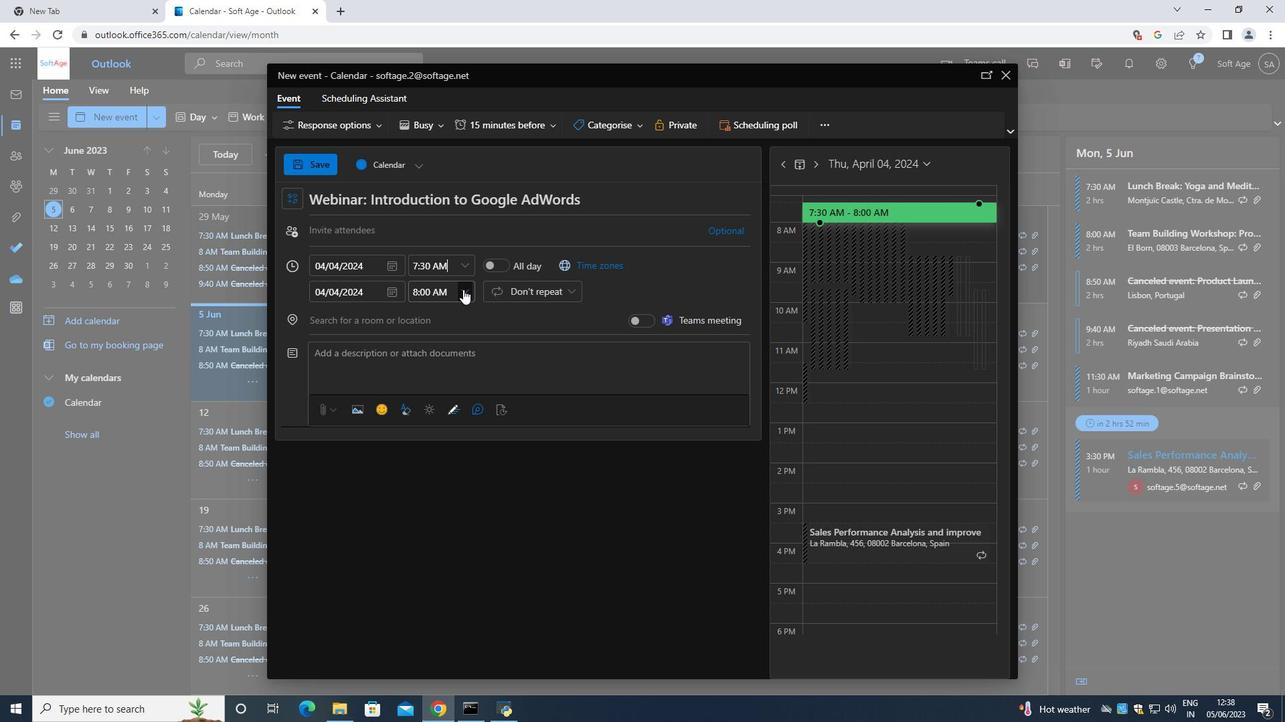 
Action: Mouse pressed left at (464, 290)
Screenshot: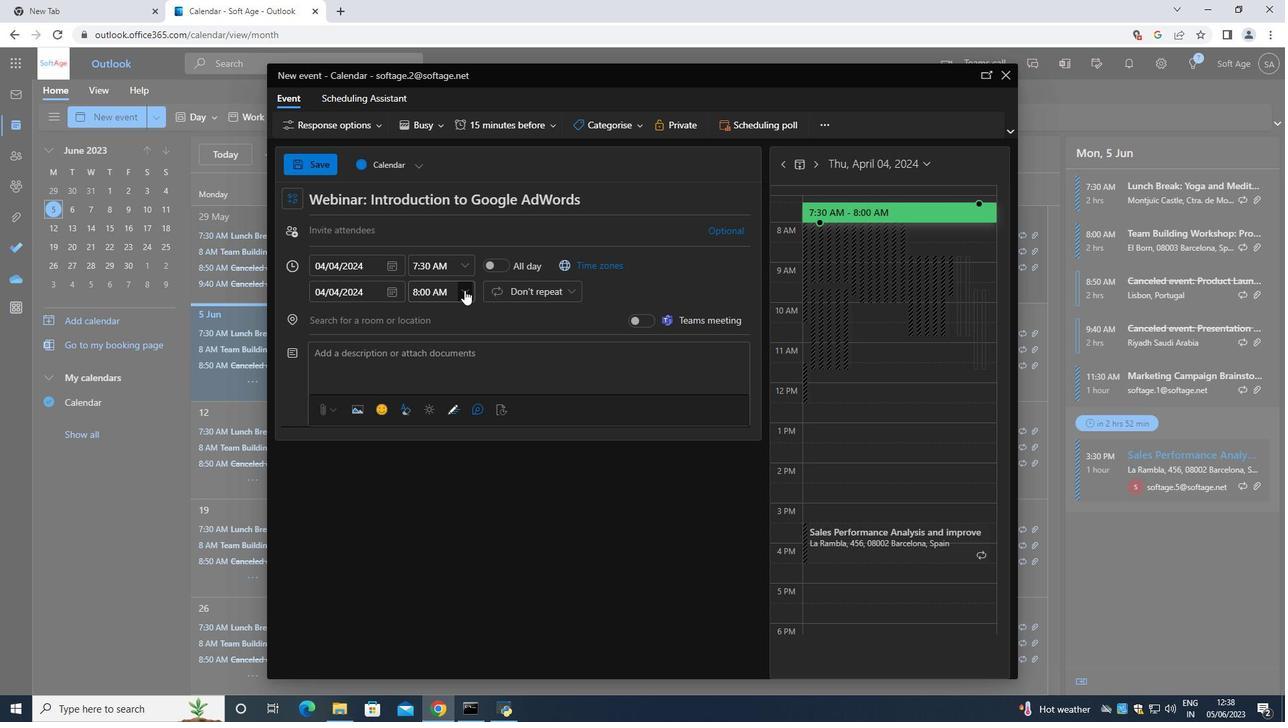 
Action: Mouse moved to (439, 386)
Screenshot: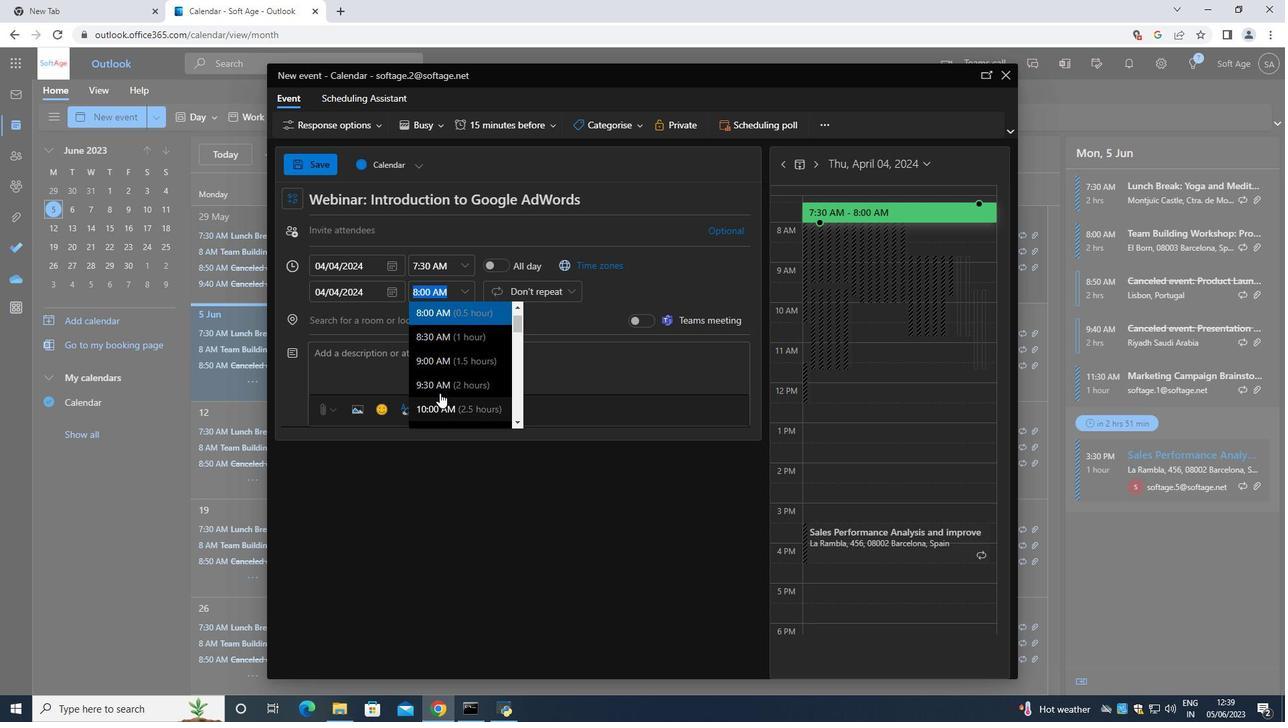 
Action: Mouse pressed left at (439, 386)
Screenshot: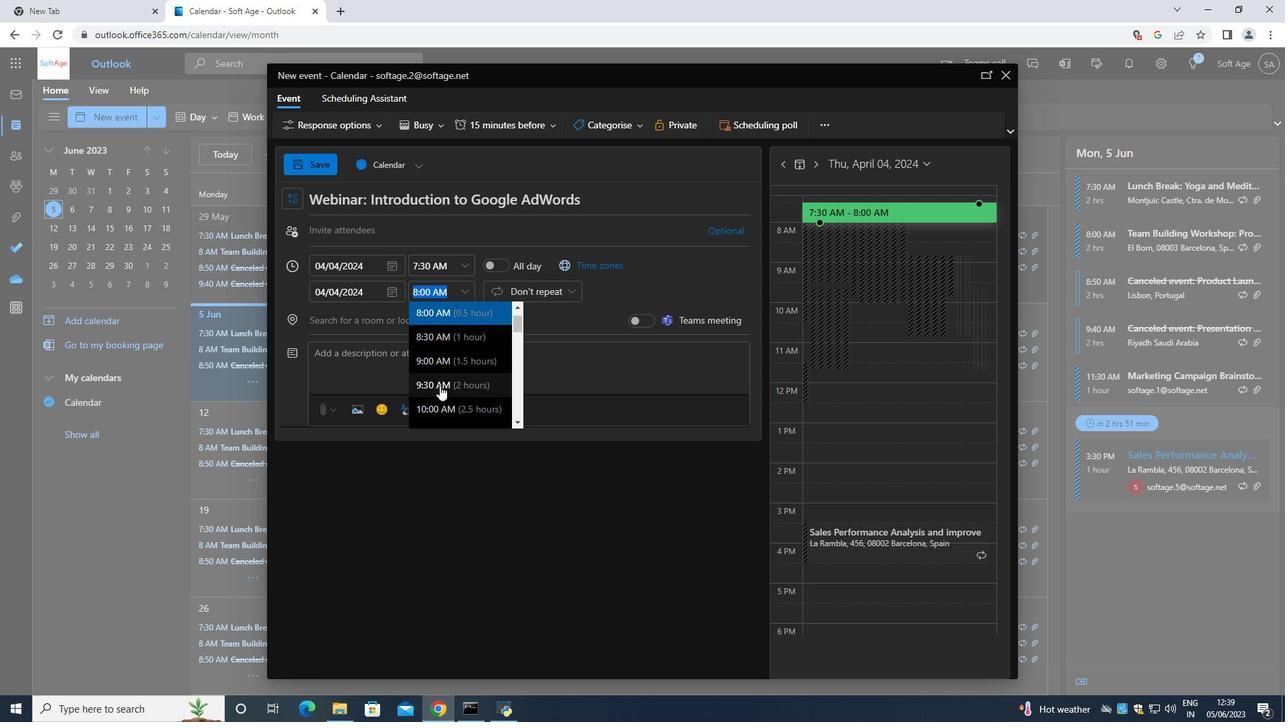 
Action: Mouse moved to (419, 367)
Screenshot: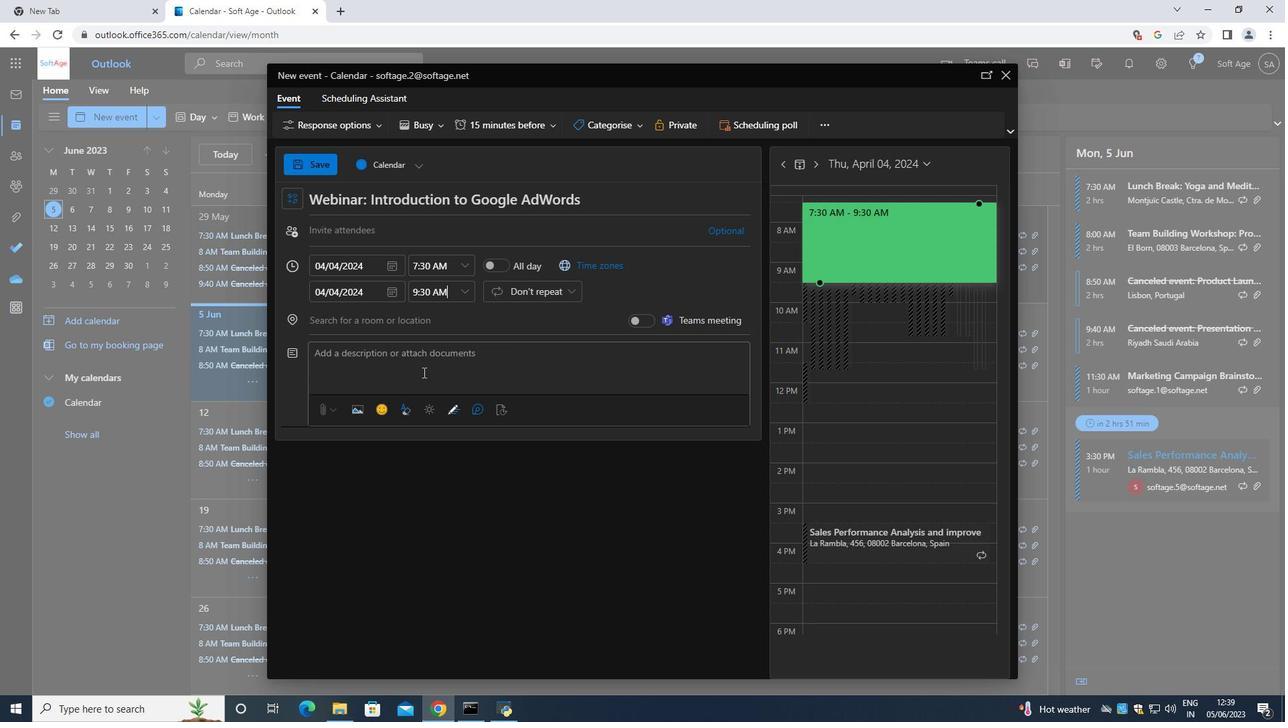 
Action: Mouse pressed left at (419, 367)
Screenshot: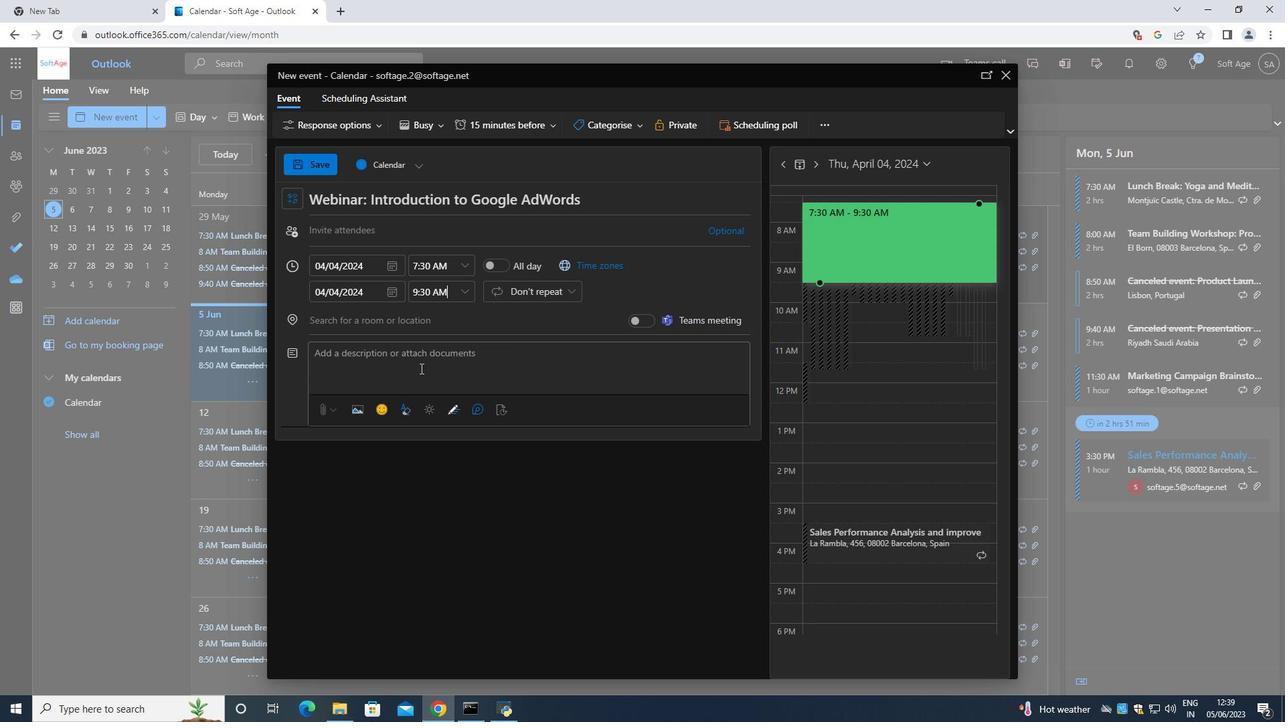 
Action: Mouse moved to (413, 362)
Screenshot: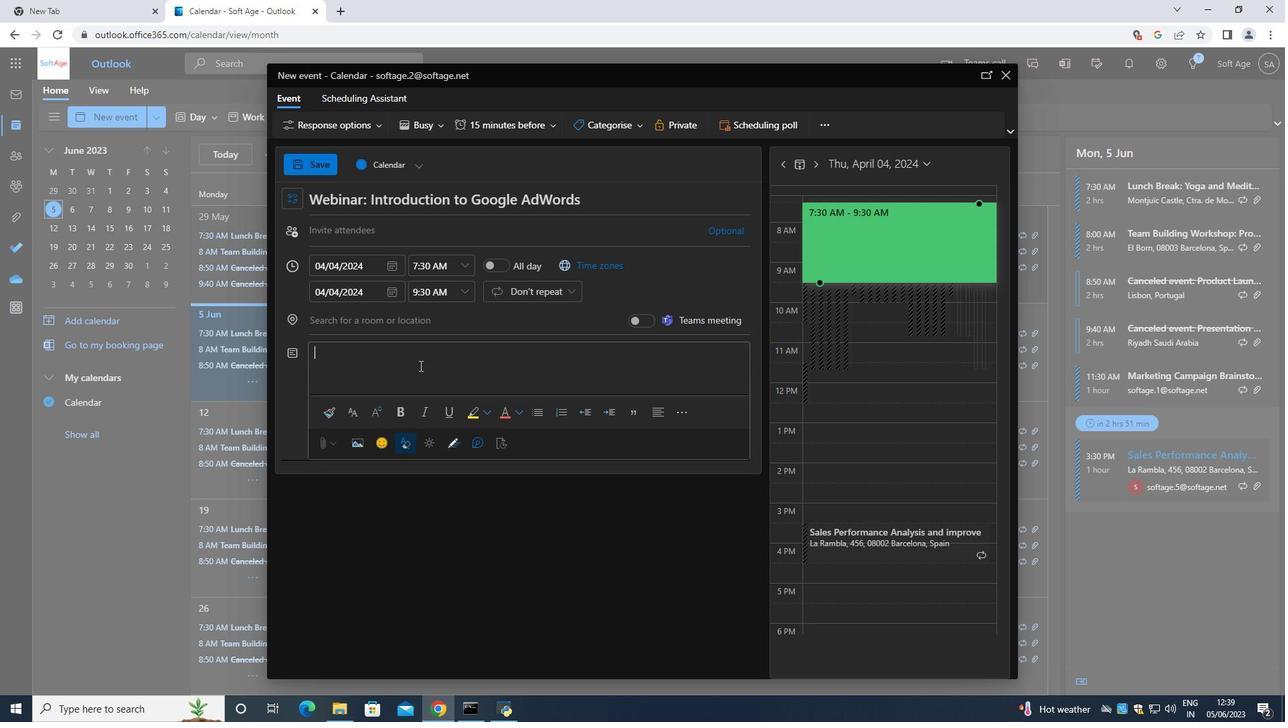 
Action: Key pressed <Key.shift>Conducting<Key.space>a<Key.space>competitive<Key.space>analysis<Key.space>to<Key.space>understand<Key.space>how<Key.space>the<Key.space>campign<Key.space><Key.backspace><Key.left><Key.left><Key.left>a<Key.right><Key.right><Key.right><Key.right><Key.space>performed<Key.space>comparesd<Key.space>to<Key.space>similar<Key.space><Key.up><Key.down><Key.left><Key.left><Key.left><Key.left><Key.left><Key.left><Key.left><Key.left><Key.left><Key.left><Key.left><Key.right><Key.left><Key.left><Key.left><Key.left><Key.left><Key.left><Key.right><Key.right><Key.right><Key.backspace><Key.right><Key.right><Key.right><Key.down><Key.shift>C<Key.backspace>campaigns<Key.space>executed<Key.space>by<Key.space>v<Key.backspace>competitors<Key.space>.<Key.space><Key.shift>This<Key.space>involves<Key.space>evaluating<Key.space>the<Key.space>differentiation<Key.space>,<Key.space>uniqueness<Key.space>,<Key.space>and<Key.space>competitive<Key.space>af<Key.backspace>dvantage<Key.space>of<Key.space>the<Key.space>cam
Screenshot: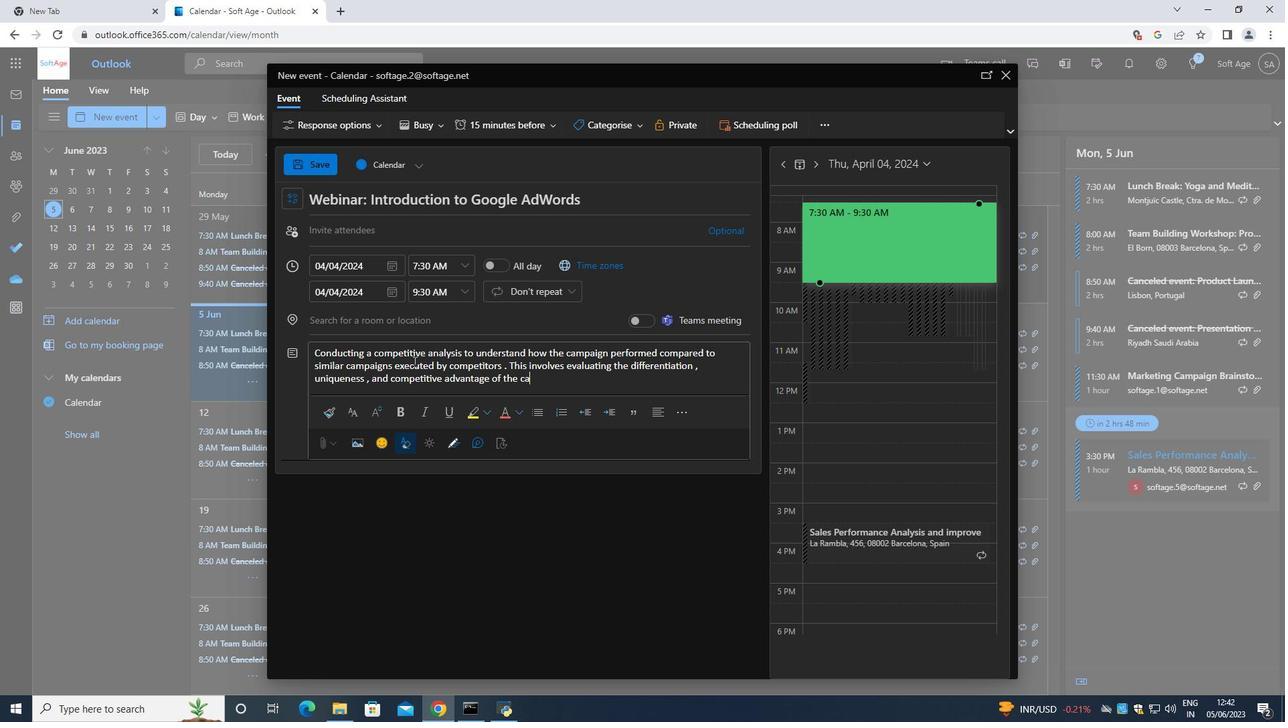 
Action: Mouse moved to (413, 361)
Screenshot: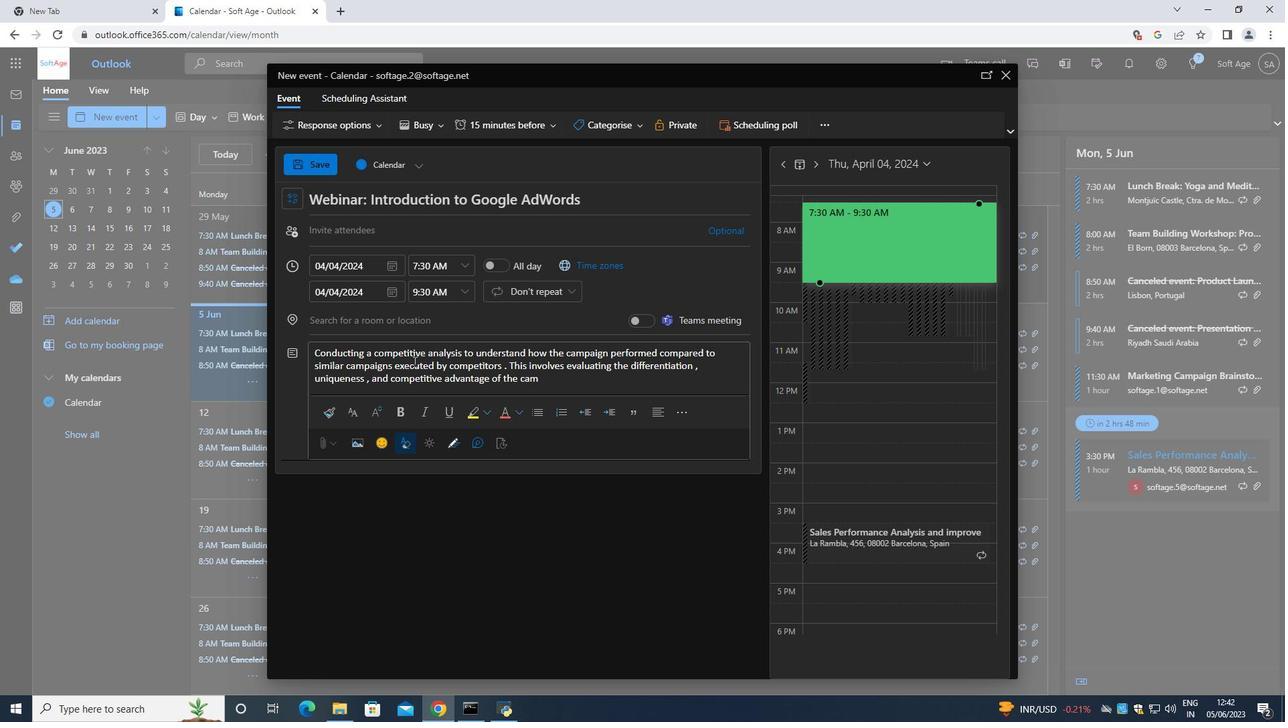 
Action: Key pressed paign<Key.space>in<Key.space>the<Key.space>markl<Key.backspace>etplav<Key.backspace>ce<Key.space>.
Screenshot: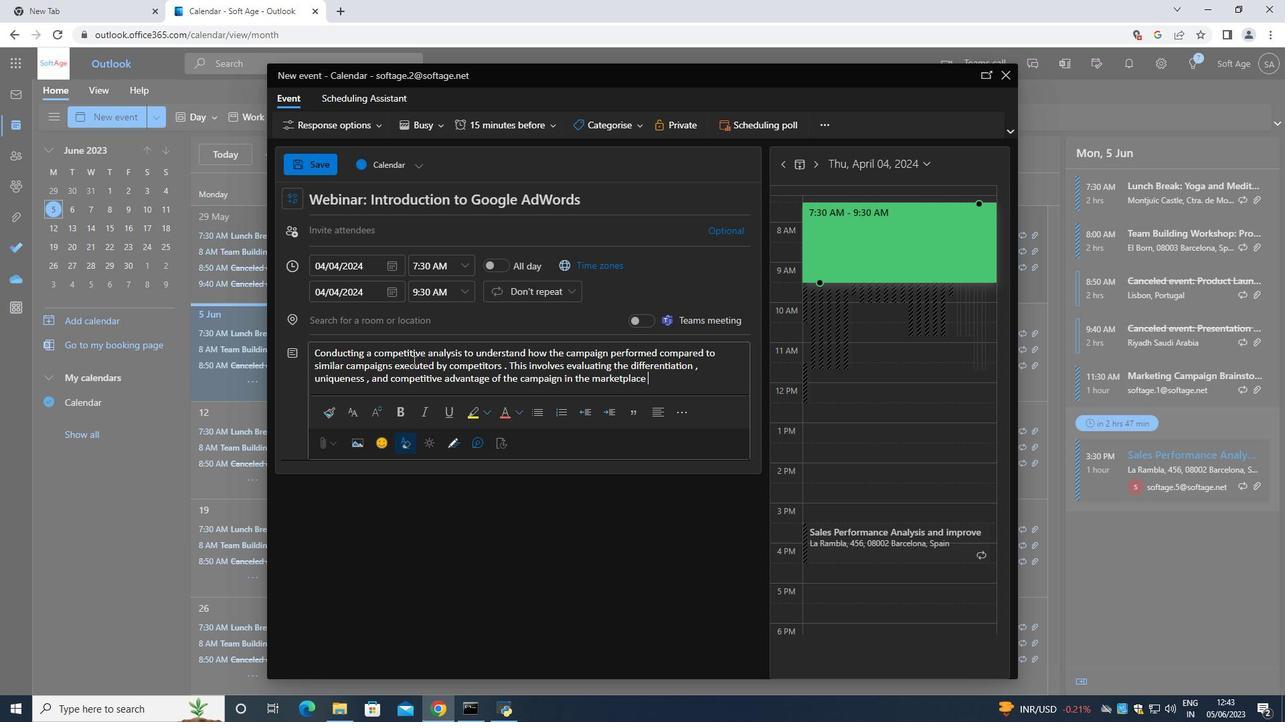 
Action: Mouse moved to (593, 133)
Screenshot: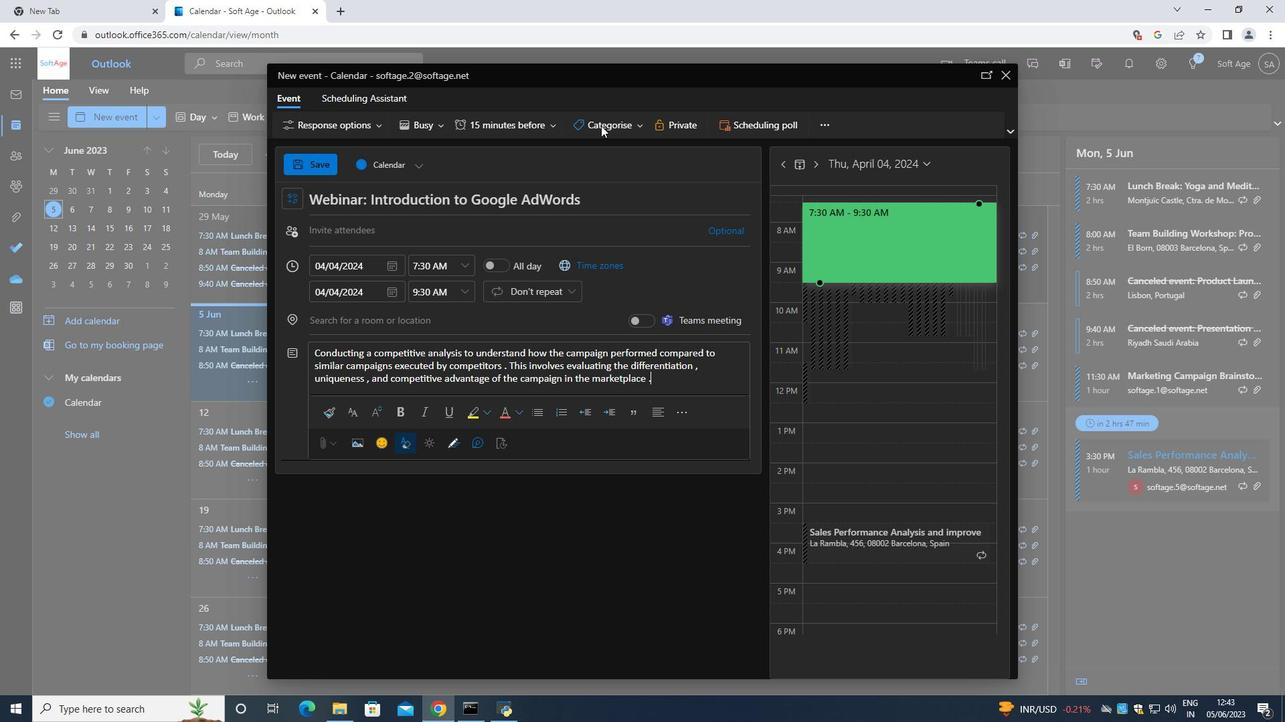 
Action: Mouse pressed left at (593, 133)
Screenshot: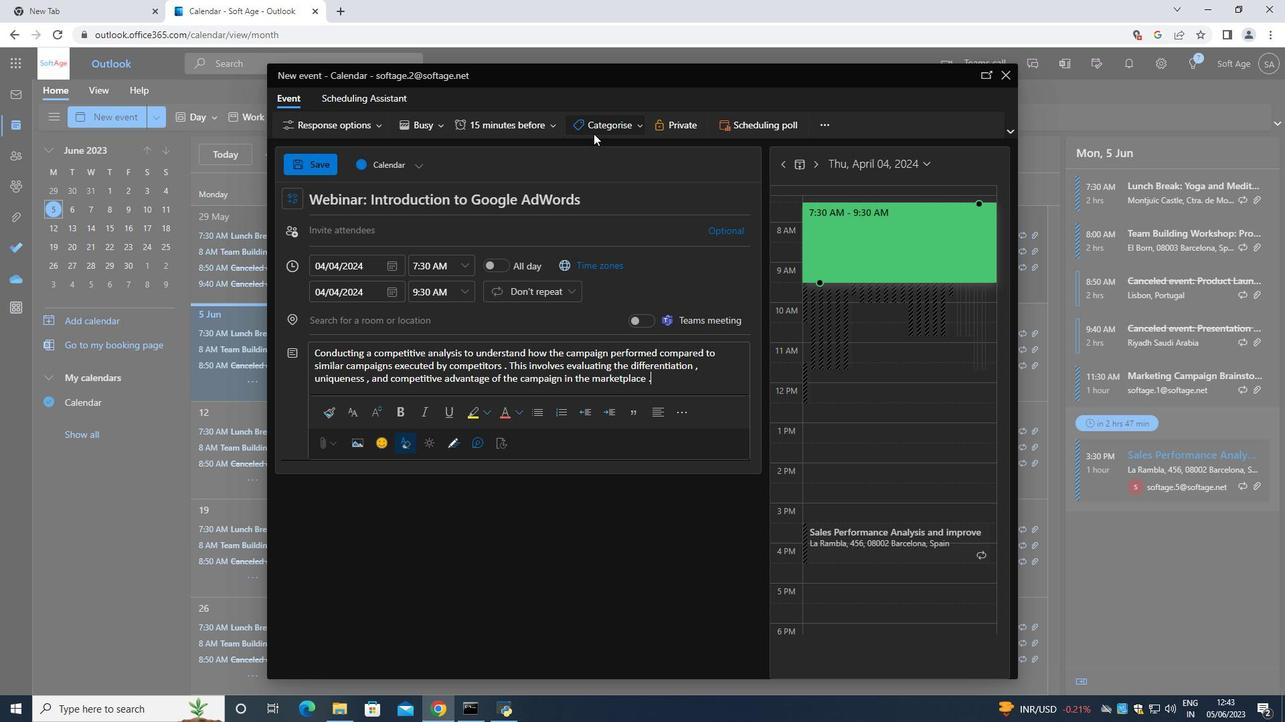 
Action: Mouse moved to (619, 174)
Screenshot: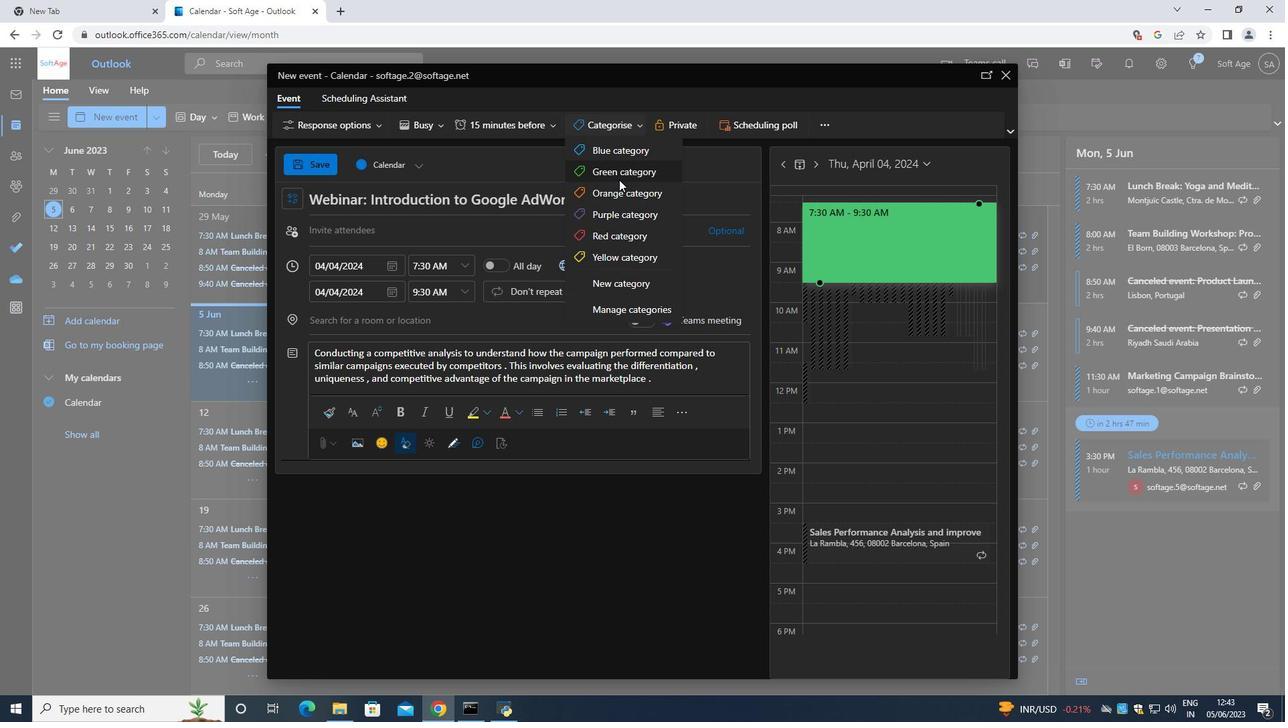 
Action: Mouse pressed left at (619, 174)
Screenshot: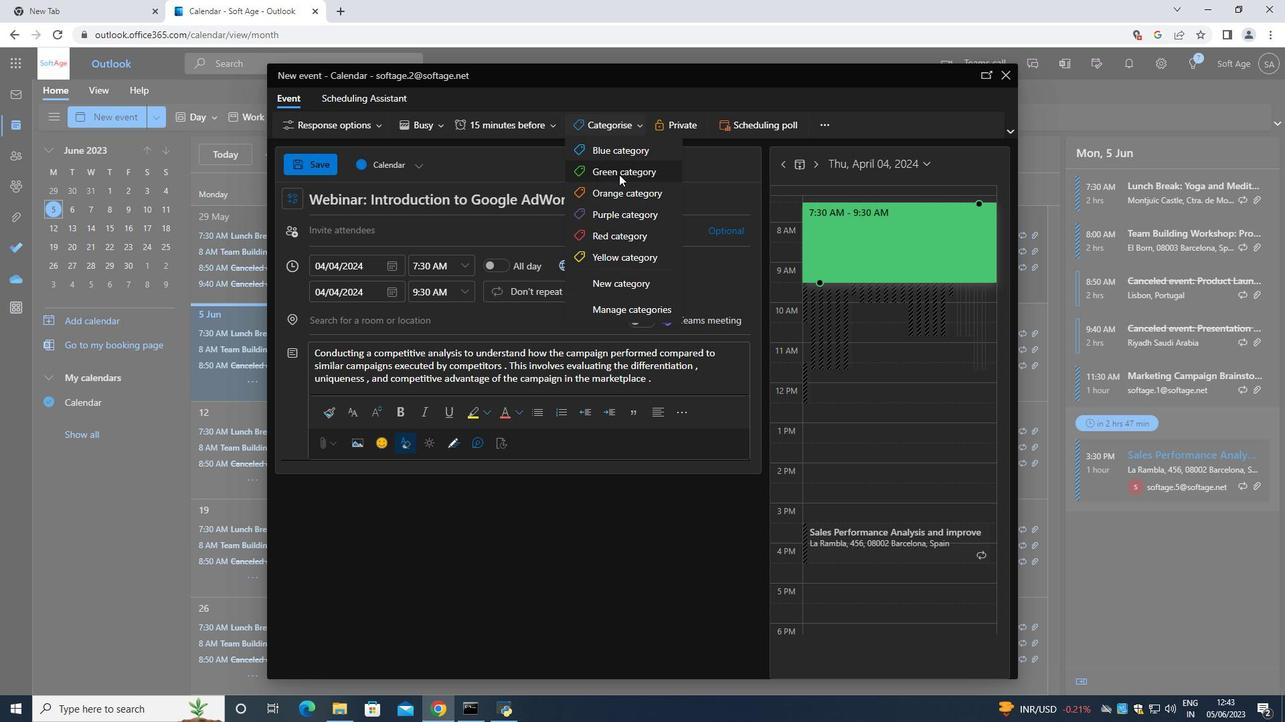 
Action: Mouse moved to (479, 307)
Screenshot: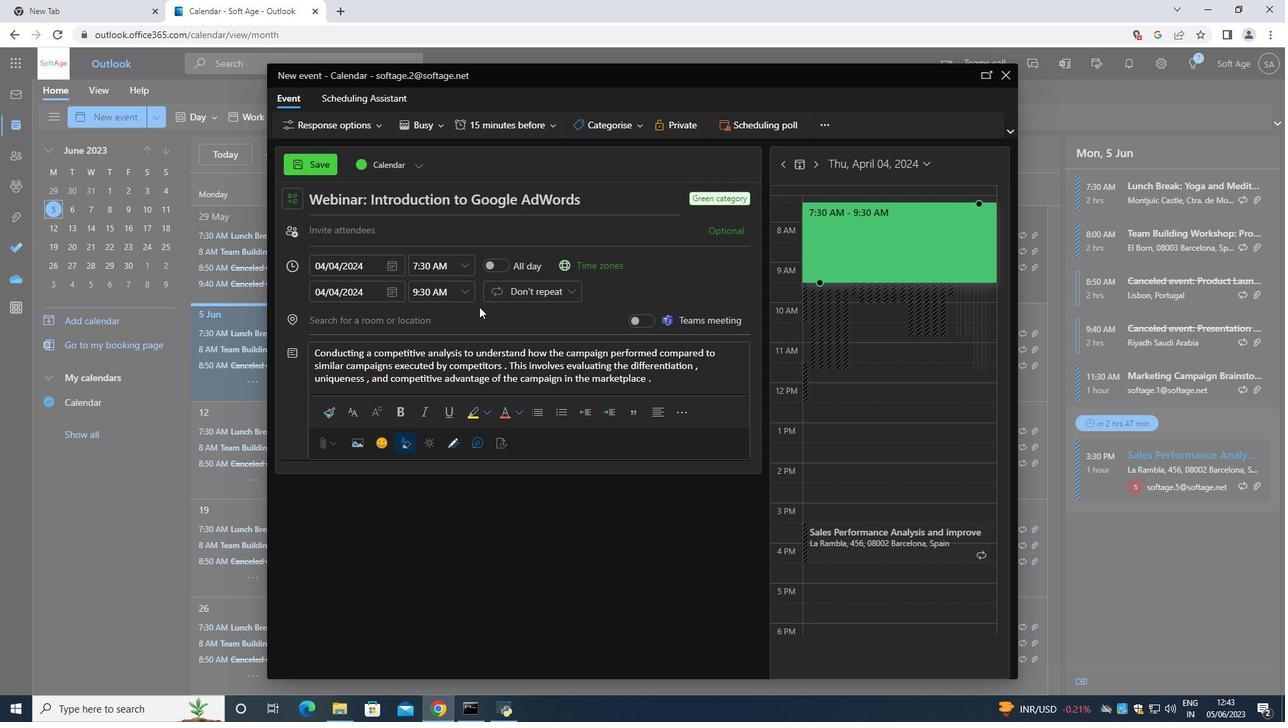 
Action: Mouse pressed left at (479, 307)
Screenshot: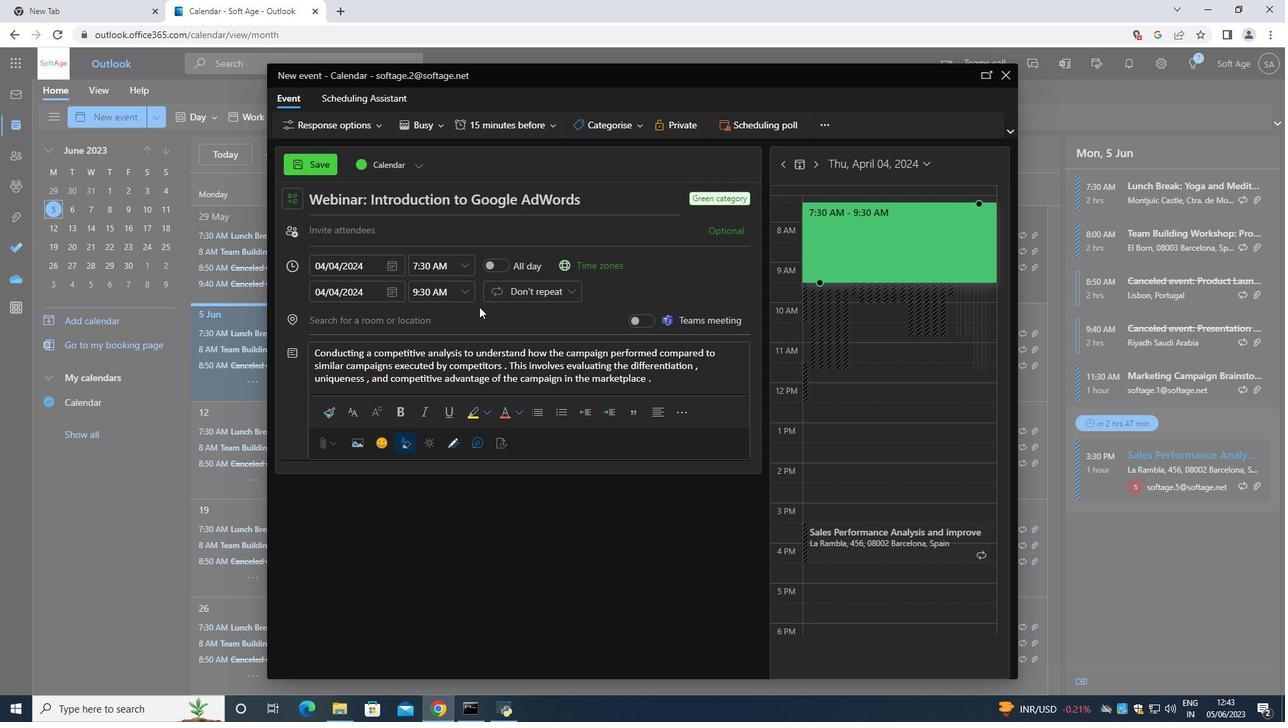 
Action: Mouse moved to (479, 308)
Screenshot: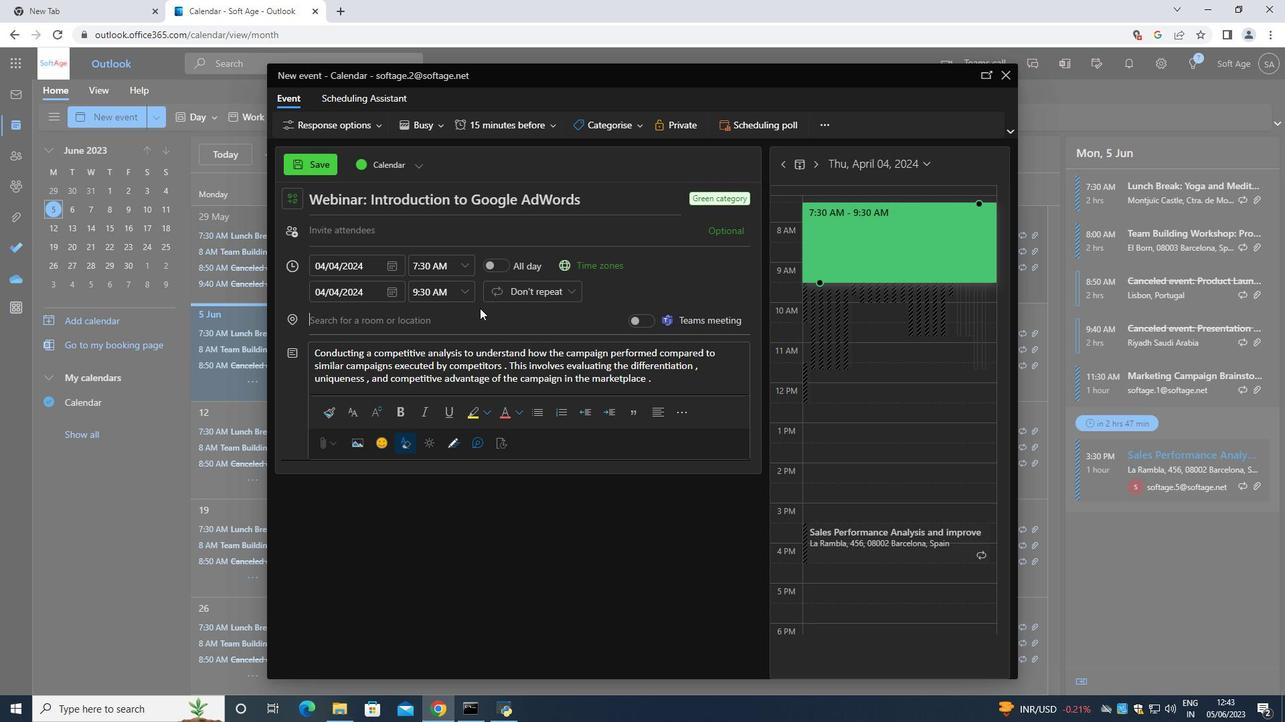 
Action: Key pressed 654<Key.space><Key.shift><Key.shift>Shipwreck<Key.space><Key.shift>Beach,<Key.space><Key.shift><Key.shift>ZZ<Key.backspace>akynthos<Key.space>.<Key.backspace><Key.backspace>,<Key.space><Key.shift><Key.shift><Key.shift><Key.shift>Greece
Screenshot: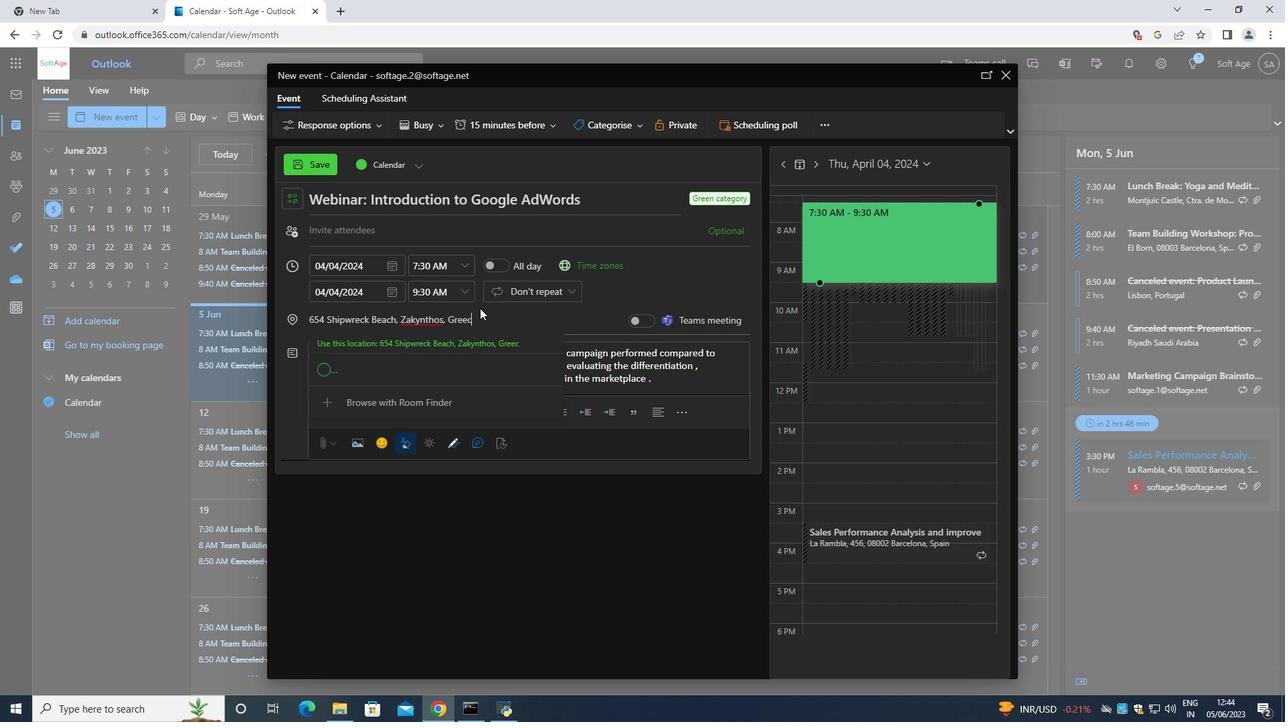 
Action: Mouse moved to (374, 227)
Screenshot: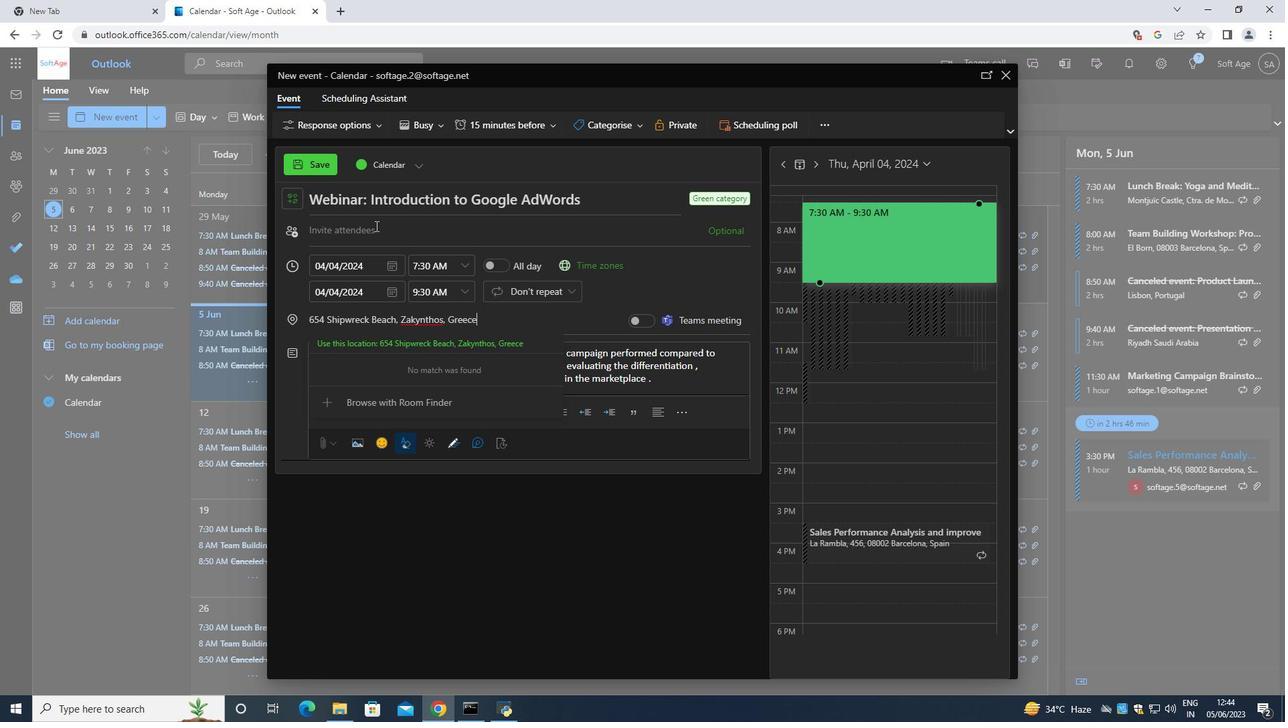 
Action: Mouse pressed left at (374, 227)
Screenshot: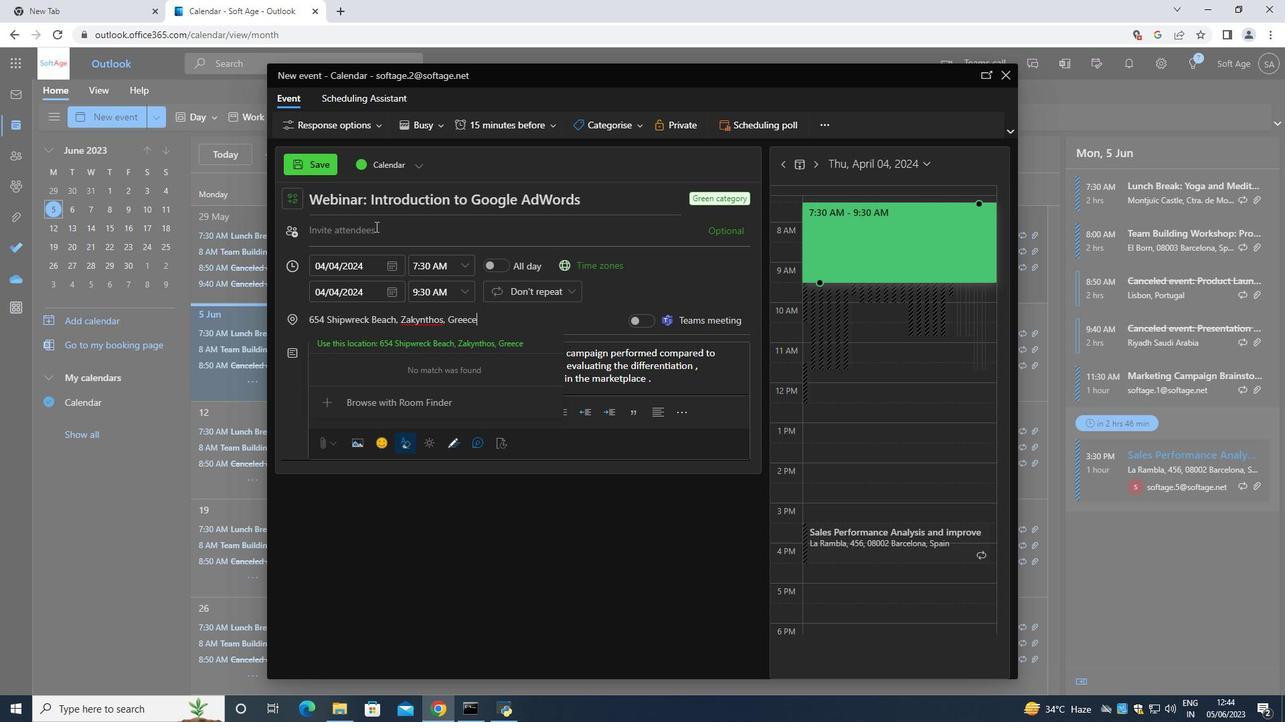 
Action: Mouse moved to (316, 198)
Screenshot: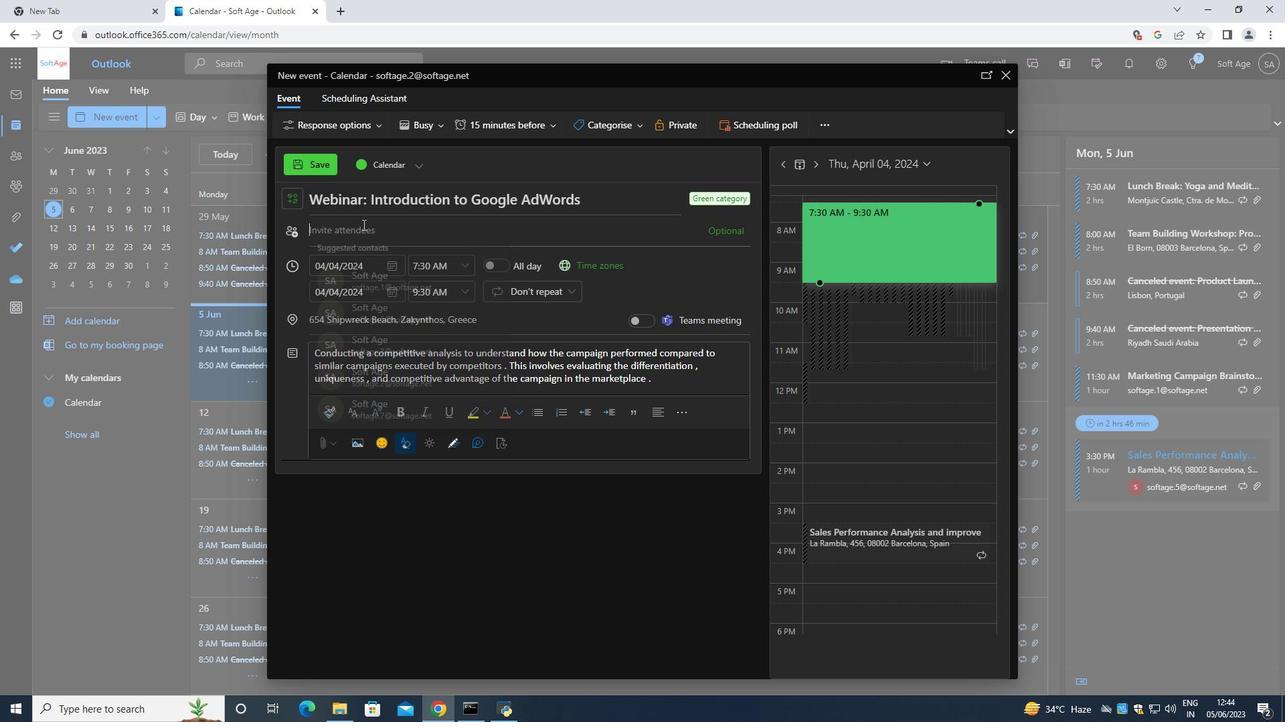 
Action: Key pressed <Key.shift>Softage.9<Key.shift>@softage.
Screenshot: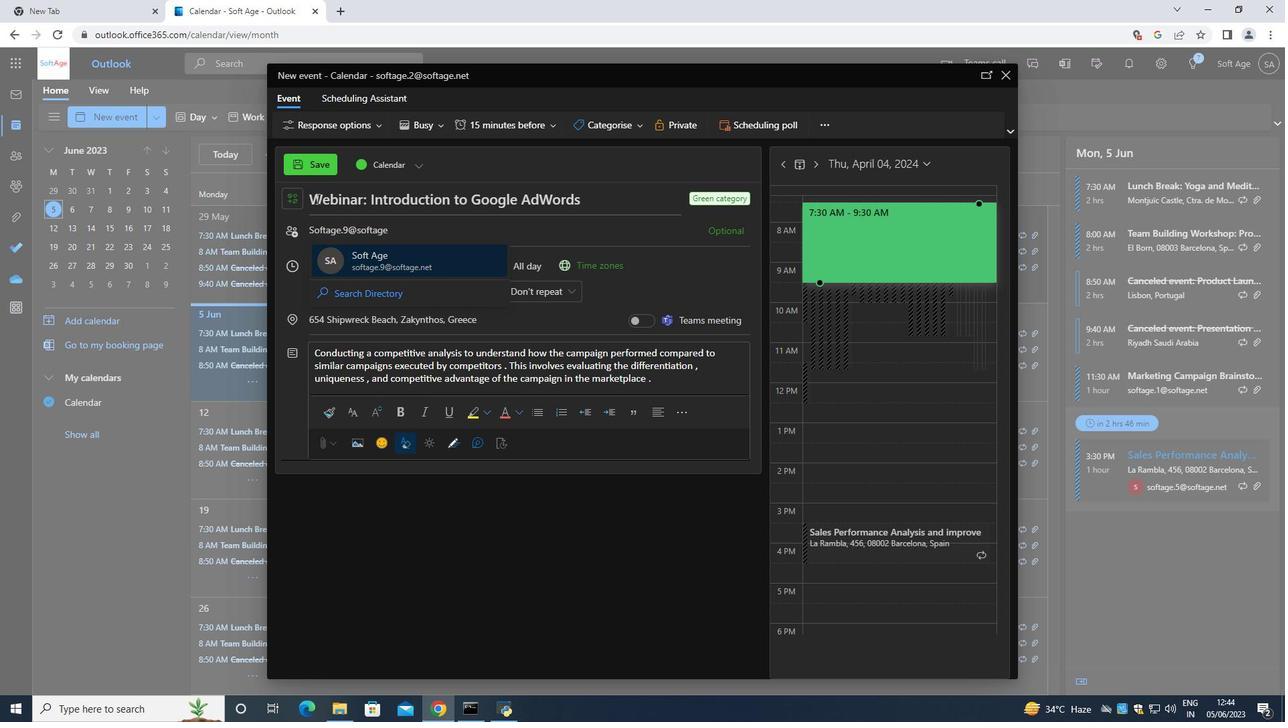 
Action: Mouse moved to (416, 262)
Screenshot: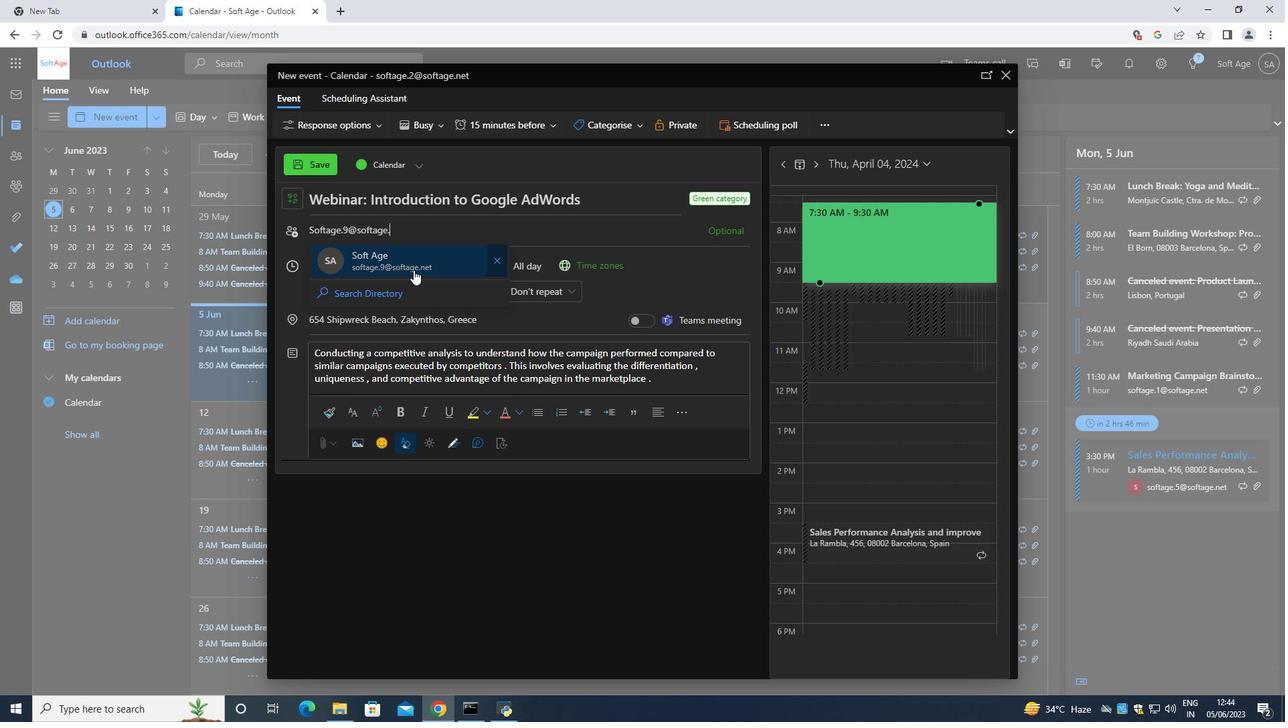 
Action: Mouse pressed left at (416, 262)
Screenshot: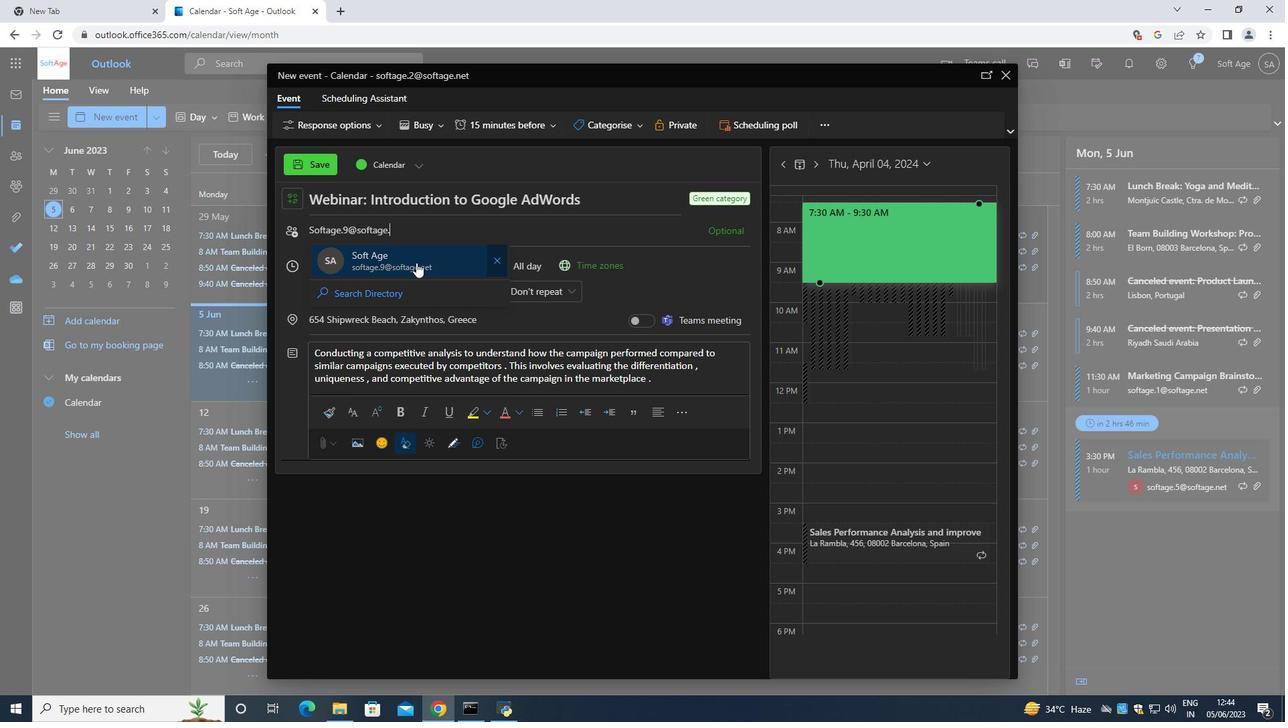 
Action: Mouse moved to (394, 249)
Screenshot: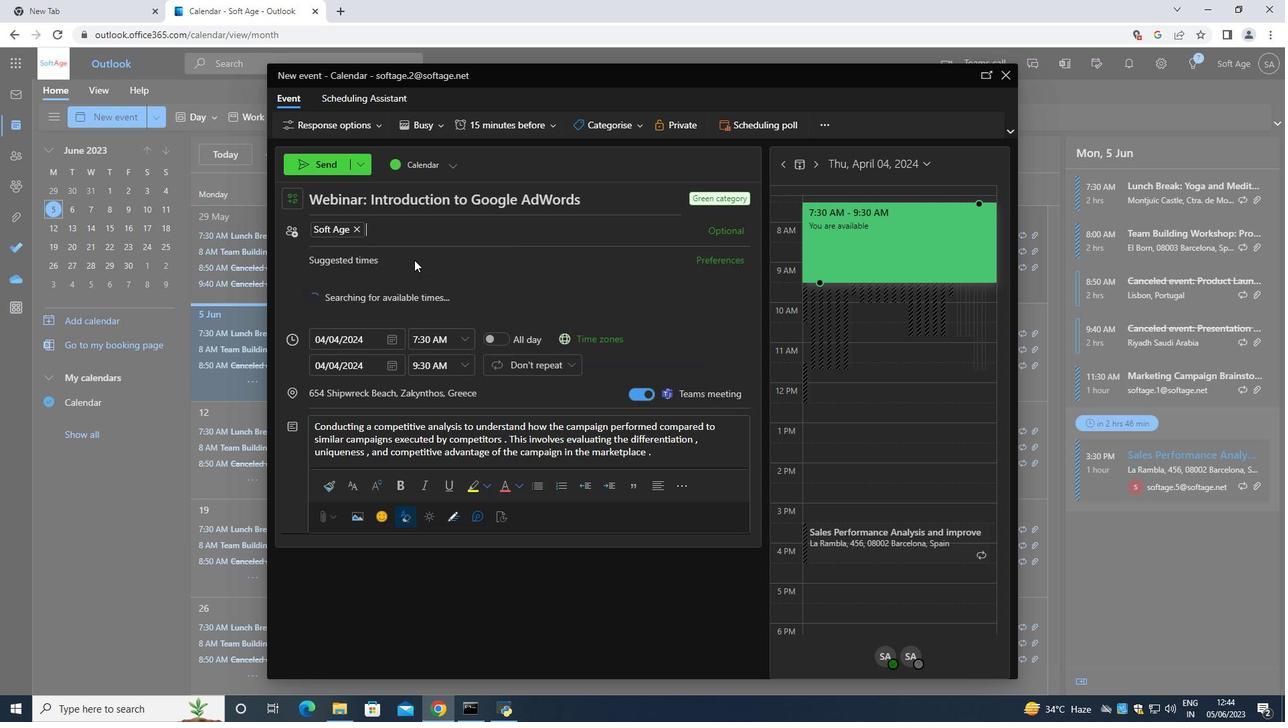 
Action: Key pressed <Key.shift>Sod<Key.backspace>ftage.10<Key.shift>@softage
Screenshot: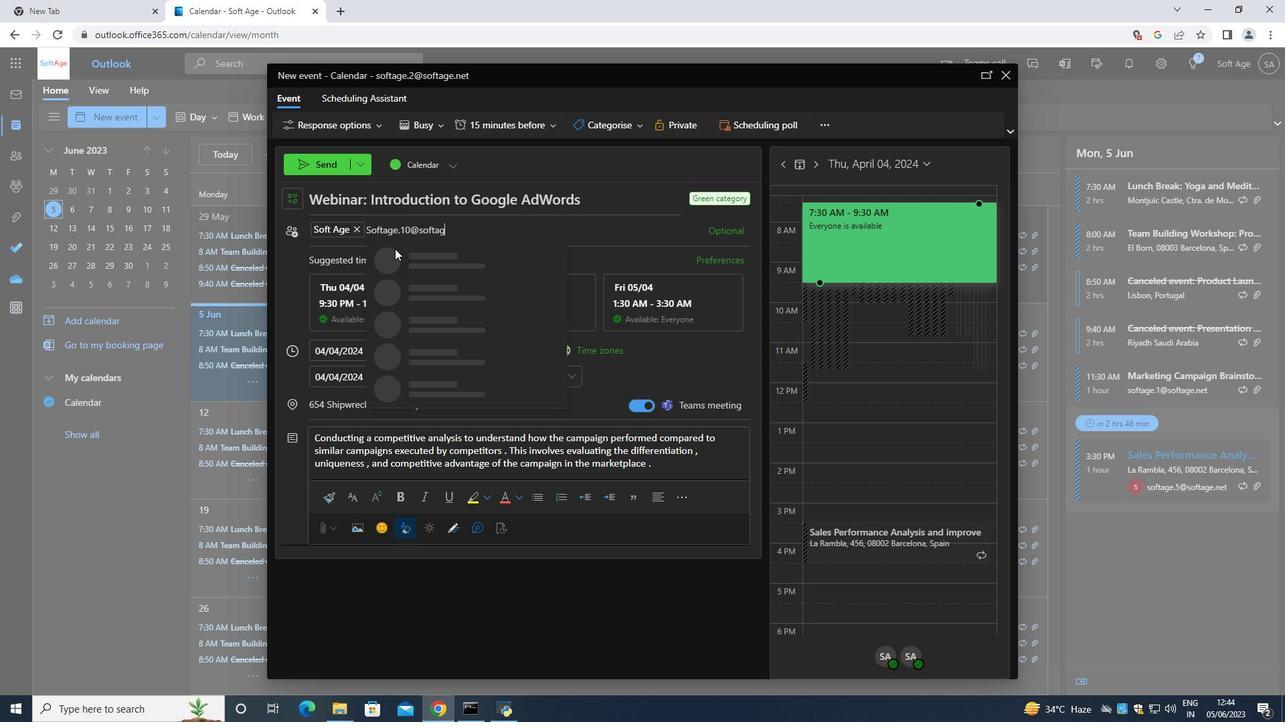 
Action: Mouse moved to (451, 285)
Screenshot: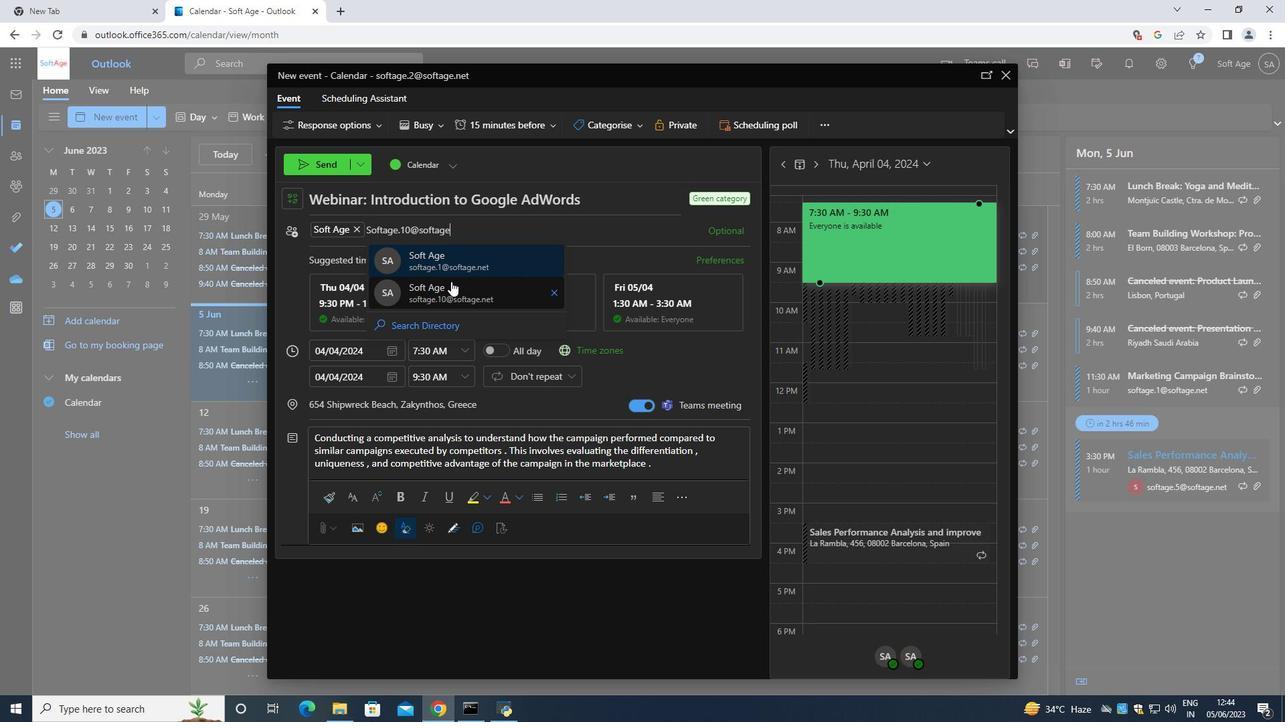 
Action: Mouse pressed left at (451, 285)
Screenshot: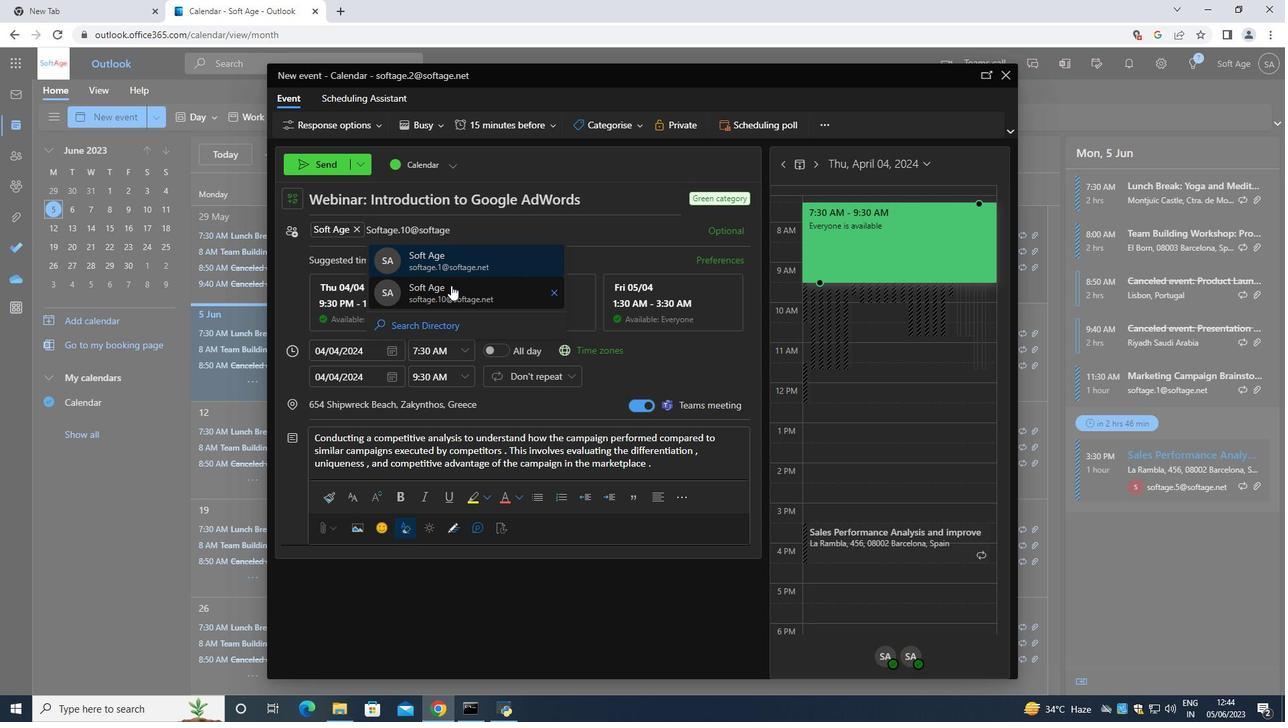 
Action: Mouse moved to (540, 129)
Screenshot: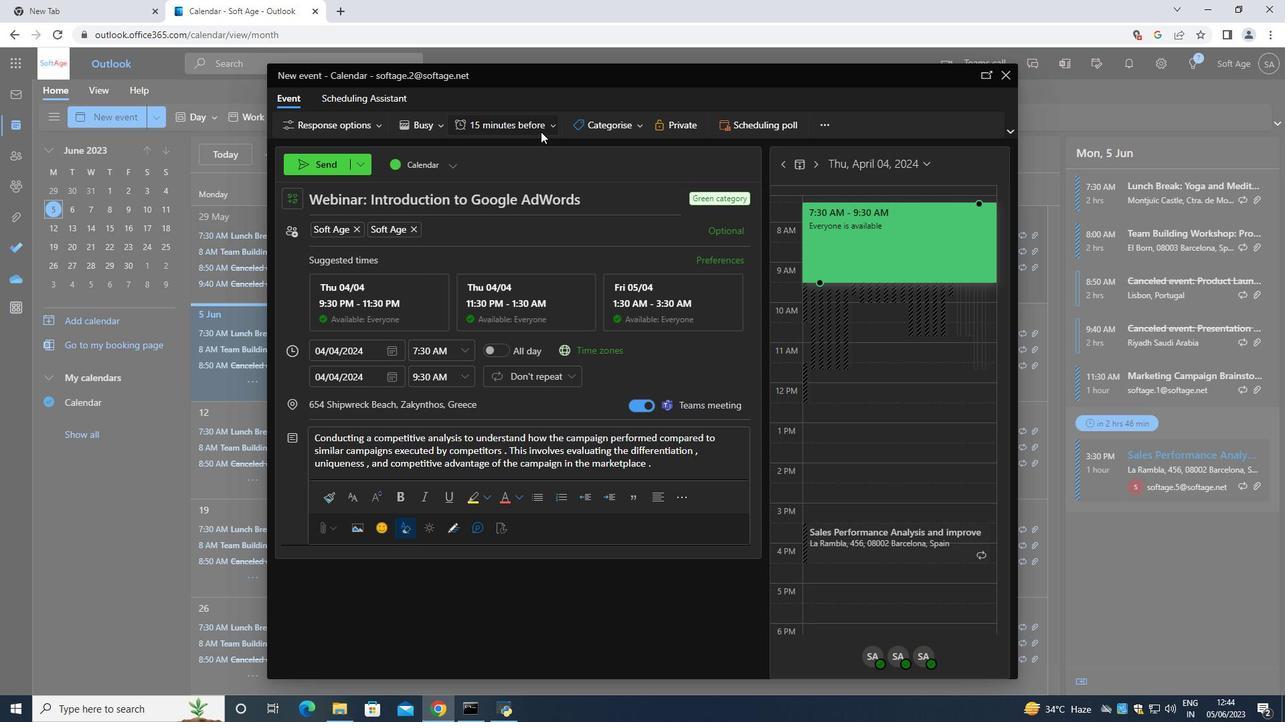 
Action: Mouse pressed left at (540, 129)
Screenshot: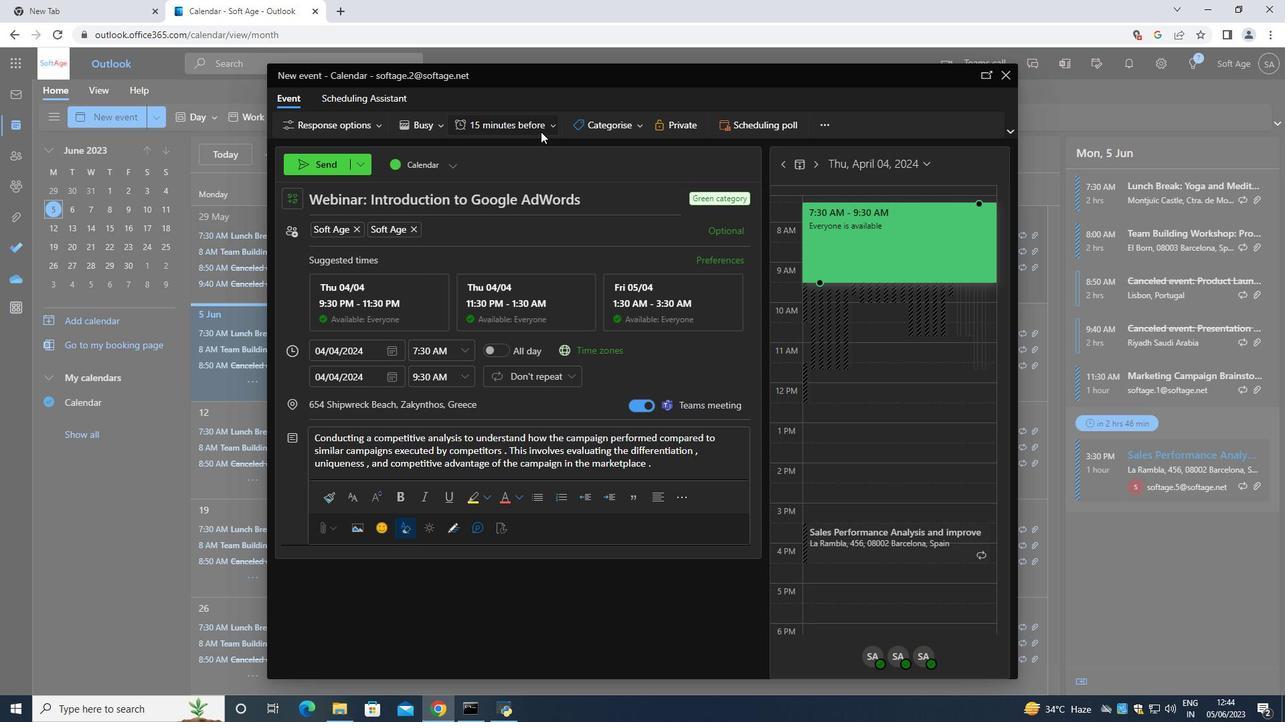 
Action: Mouse moved to (523, 324)
Screenshot: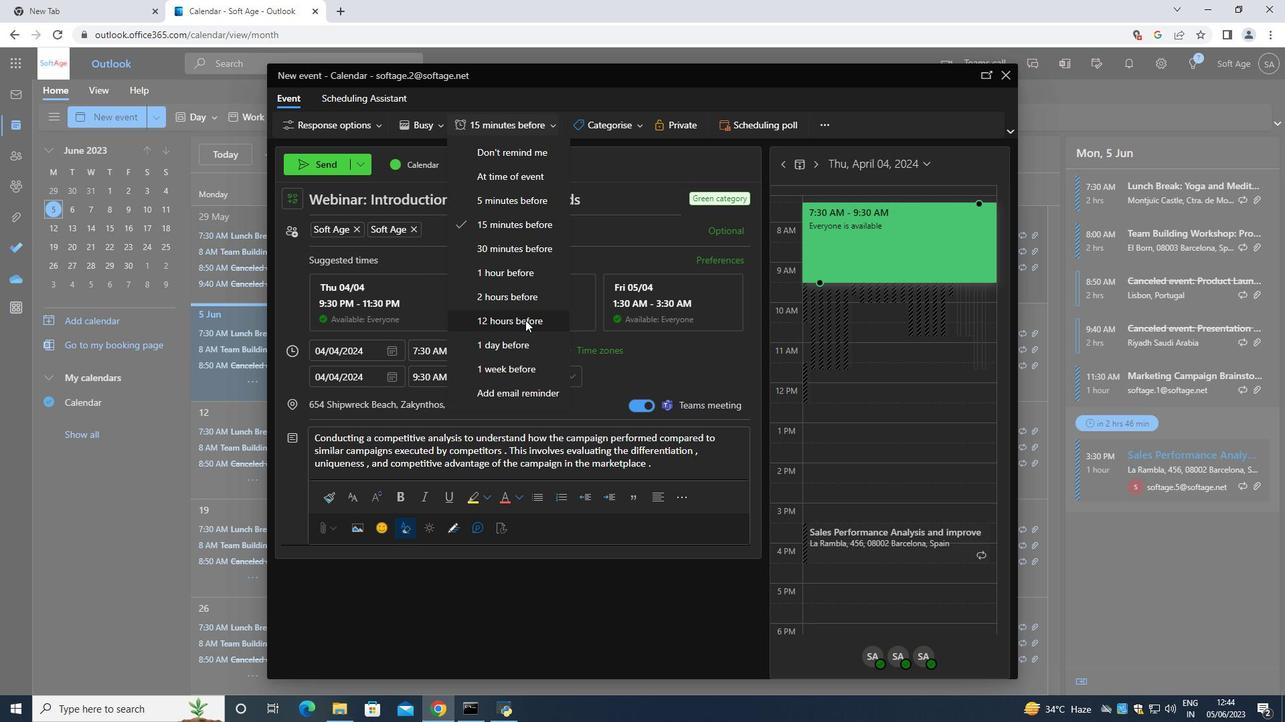 
Action: Mouse pressed left at (523, 324)
Screenshot: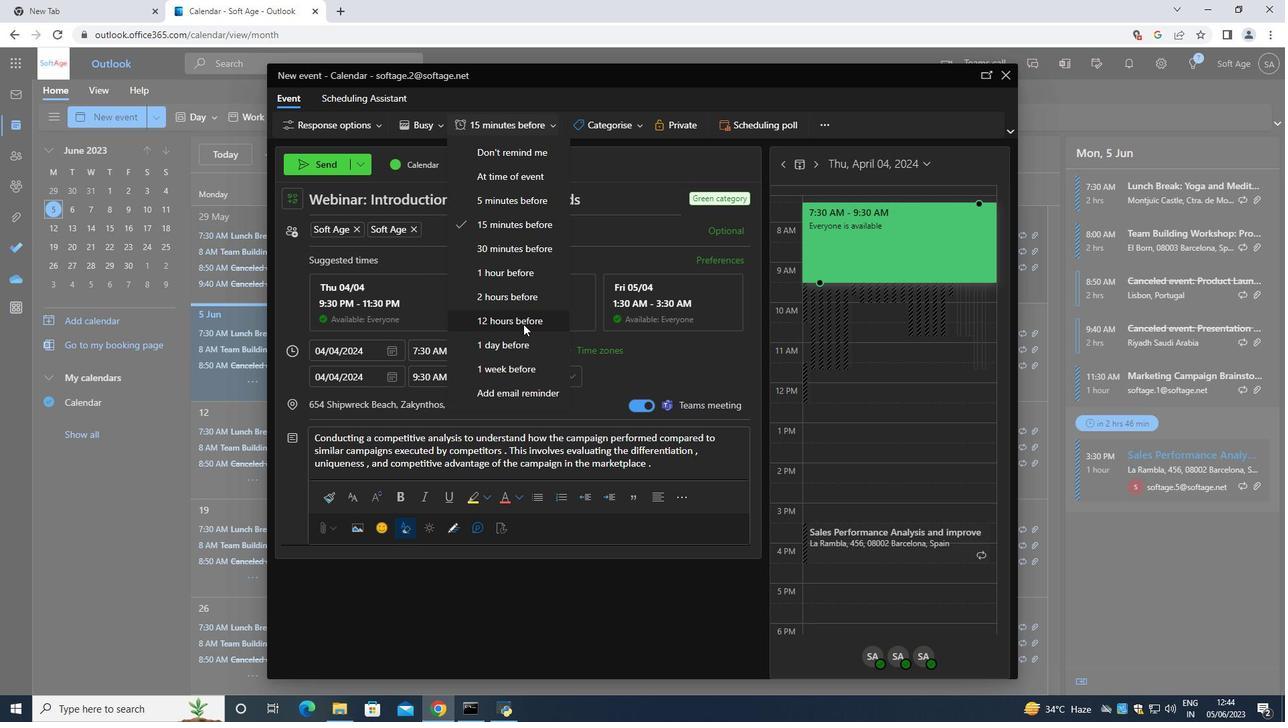 
Action: Mouse moved to (336, 166)
Screenshot: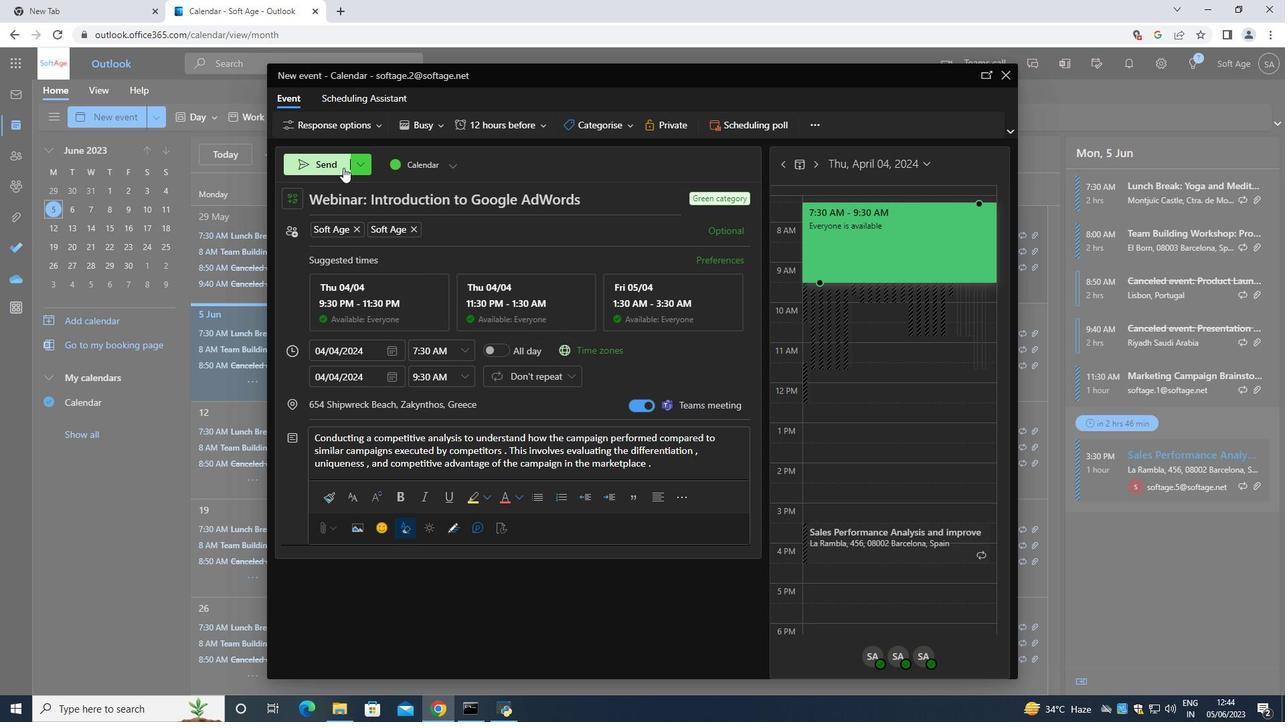 
Action: Mouse pressed left at (336, 166)
Screenshot: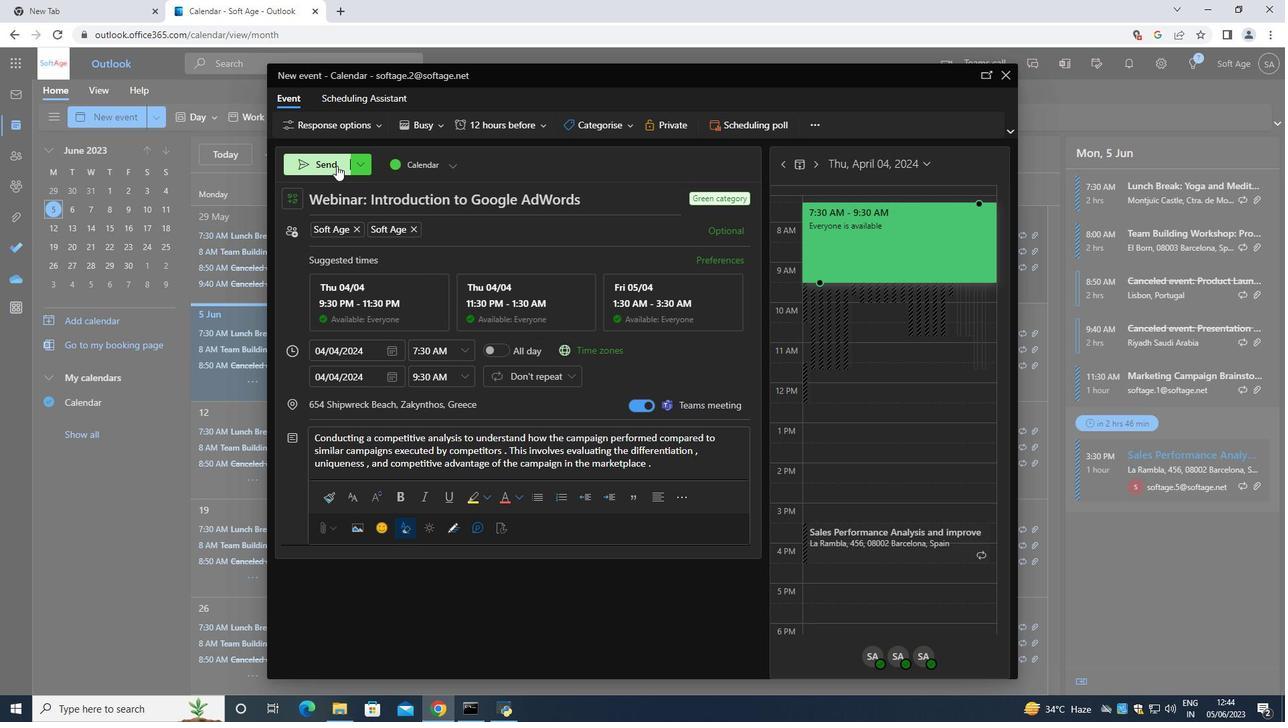 
